 Task: Set Duration of Sprint called Sprint0000000255 in Scrum Project Project0000000085 to 3 weeks in Jira. Create a Sprint called Sprint0000000256 in Scrum Project Project0000000086 in Jira. Create a Sprint called Sprint0000000257 in Scrum Project Project0000000086 in Jira. Create a Sprint called Sprint0000000258 in Scrum Project Project0000000086 in Jira. Set Duration of Sprint called Sprint0000000256 in Scrum Project Project0000000086 to 1 week in Jira
Action: Mouse moved to (340, 282)
Screenshot: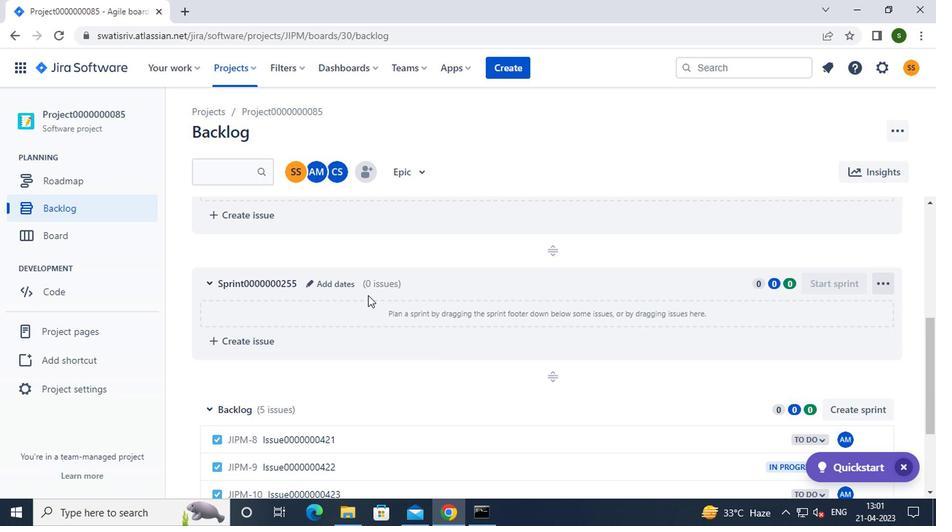
Action: Mouse pressed left at (340, 282)
Screenshot: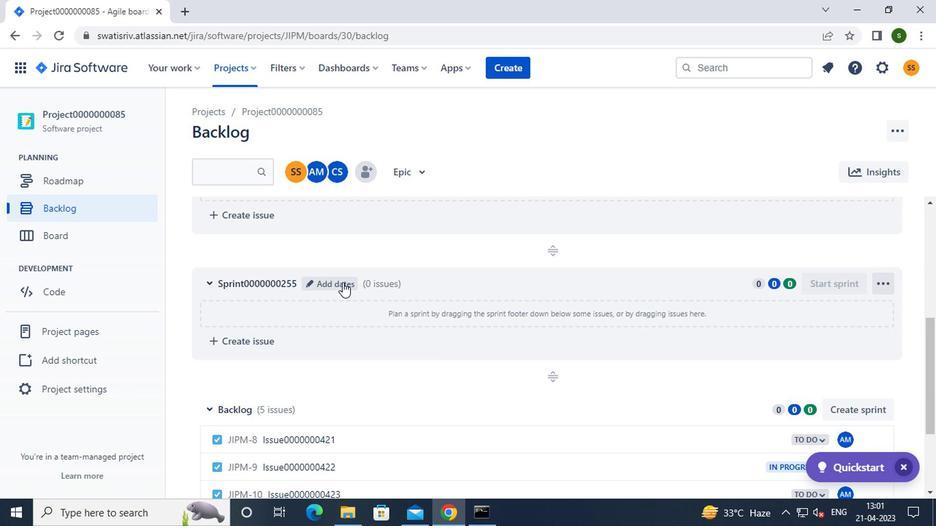 
Action: Mouse moved to (396, 219)
Screenshot: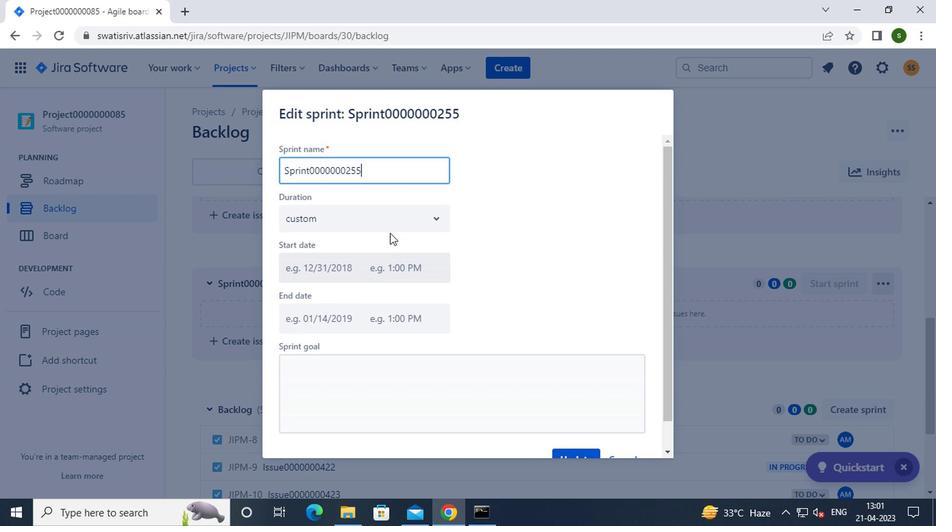 
Action: Mouse pressed left at (396, 219)
Screenshot: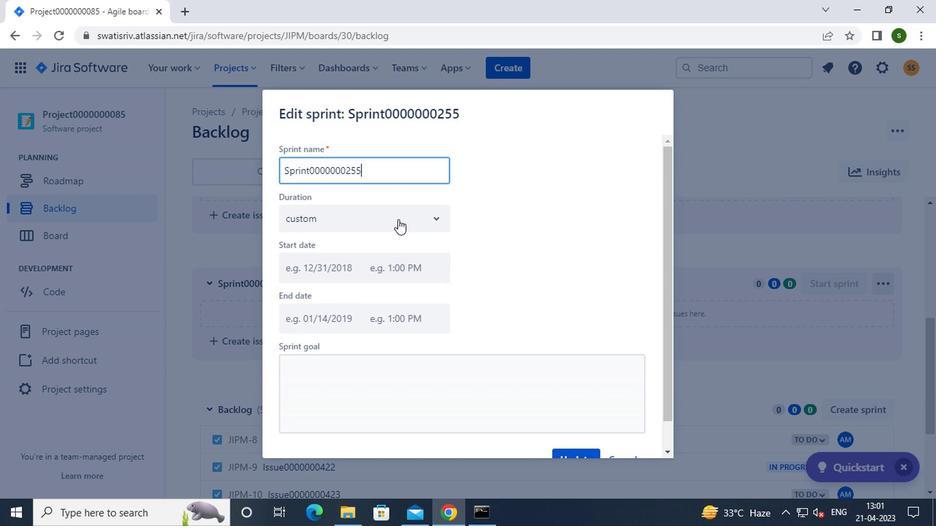
Action: Mouse moved to (355, 303)
Screenshot: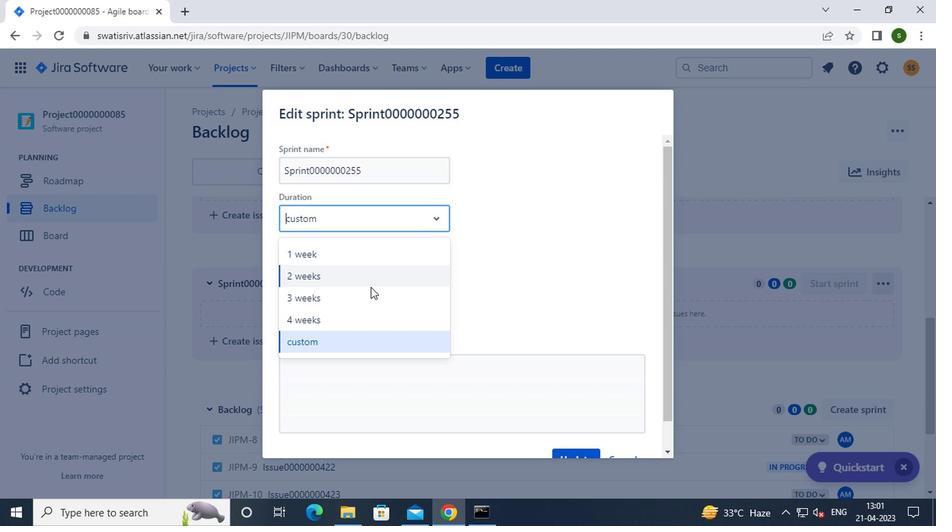
Action: Mouse pressed left at (355, 303)
Screenshot: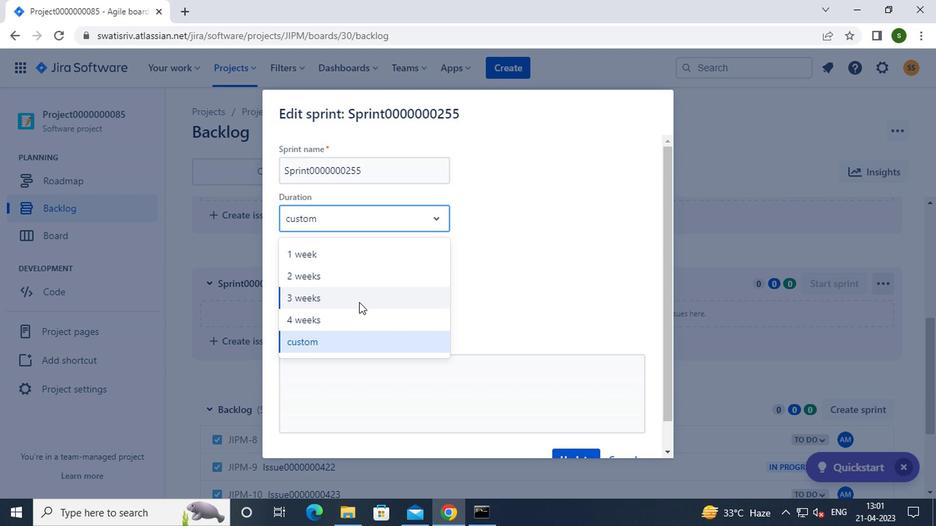 
Action: Mouse moved to (316, 270)
Screenshot: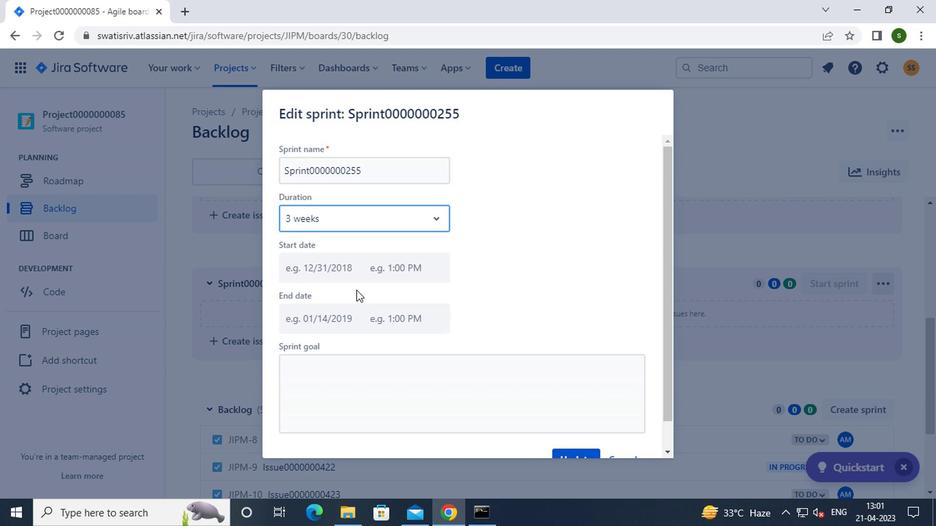 
Action: Mouse pressed left at (316, 270)
Screenshot: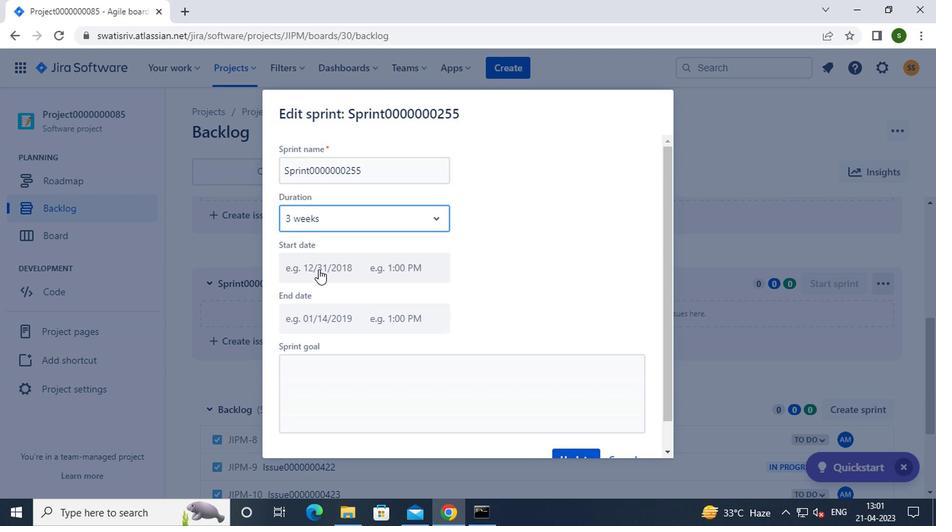 
Action: Mouse moved to (448, 418)
Screenshot: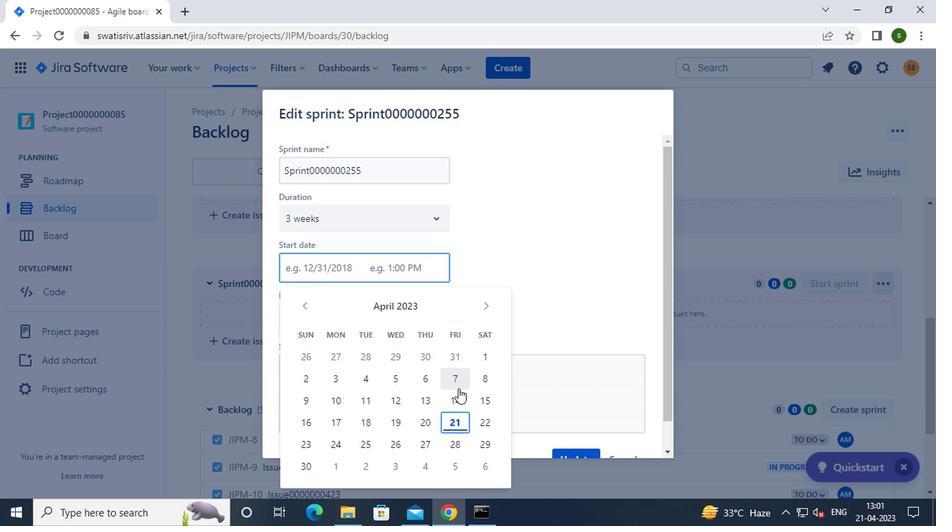 
Action: Mouse pressed left at (448, 418)
Screenshot: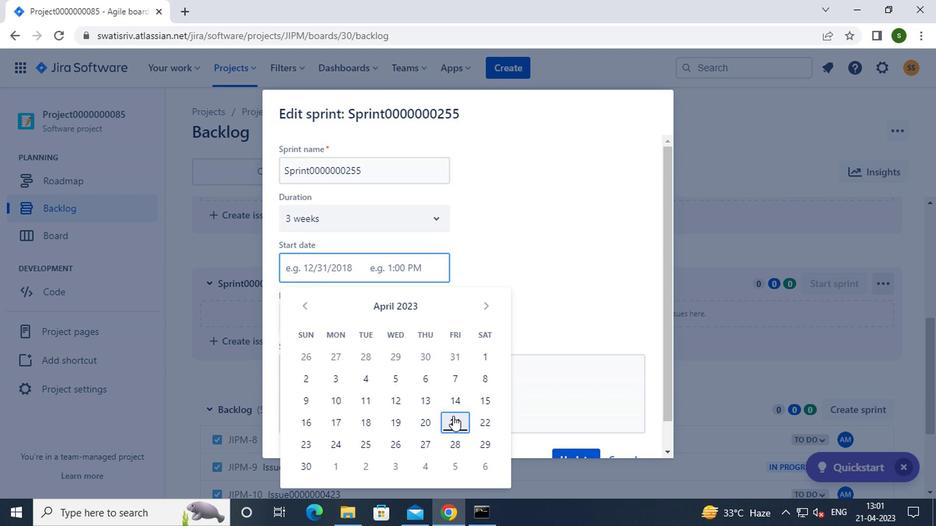 
Action: Mouse moved to (552, 405)
Screenshot: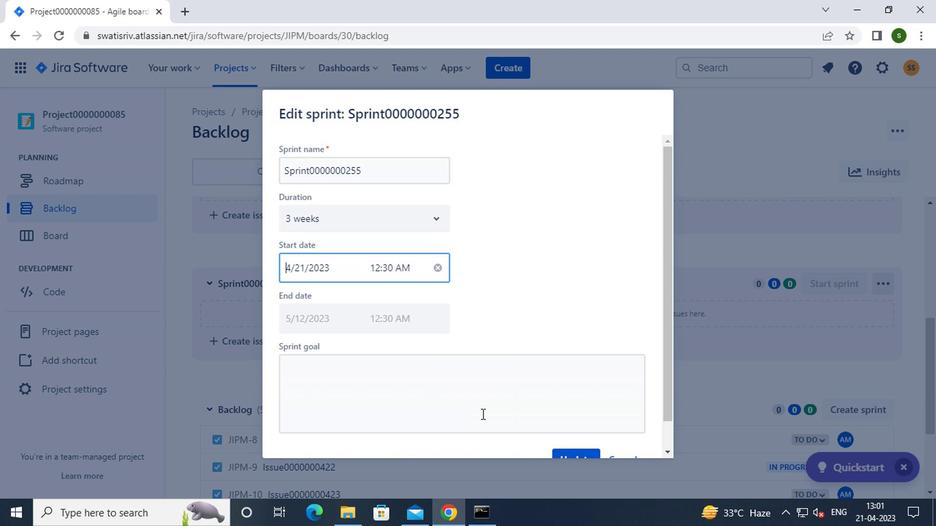 
Action: Mouse scrolled (552, 405) with delta (0, 0)
Screenshot: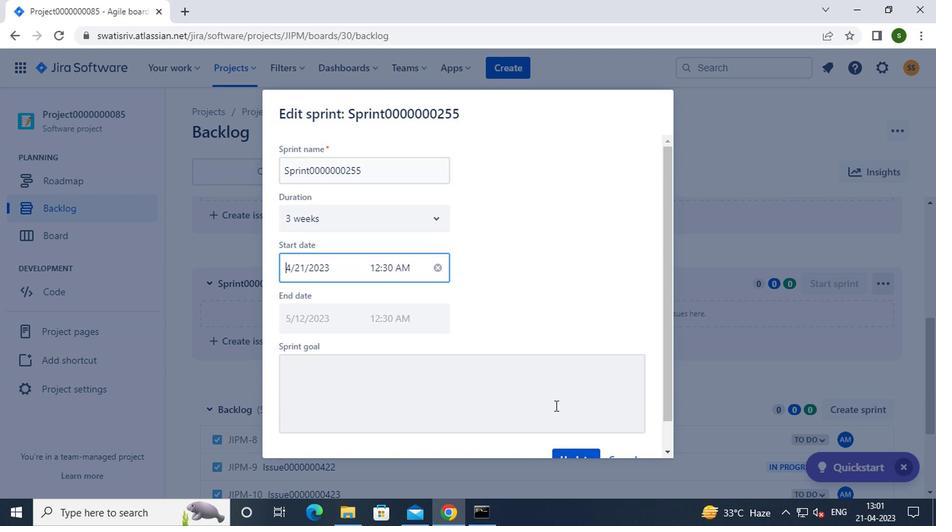 
Action: Mouse moved to (561, 430)
Screenshot: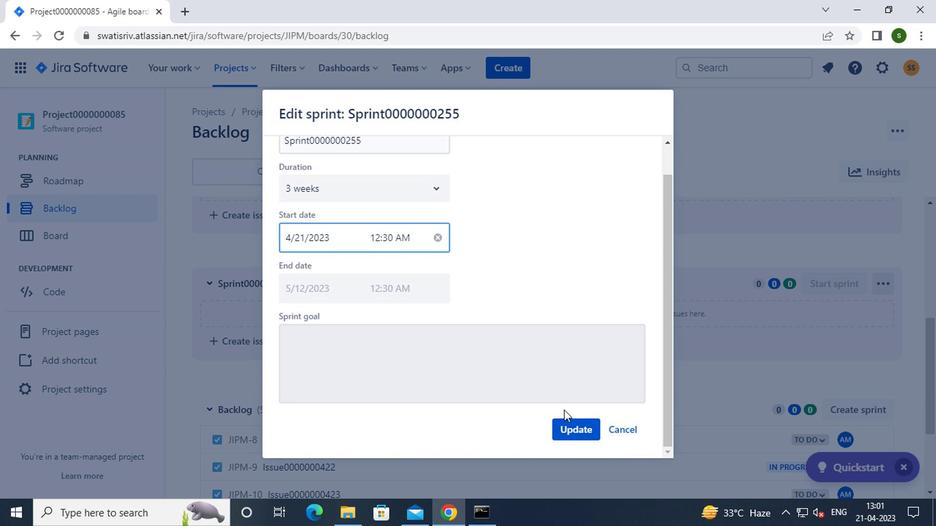 
Action: Mouse pressed left at (561, 430)
Screenshot: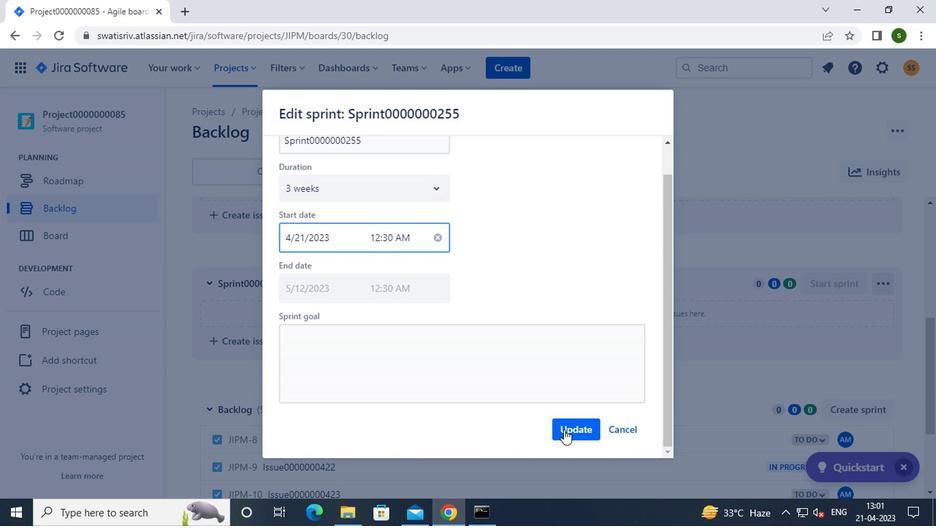 
Action: Mouse moved to (242, 73)
Screenshot: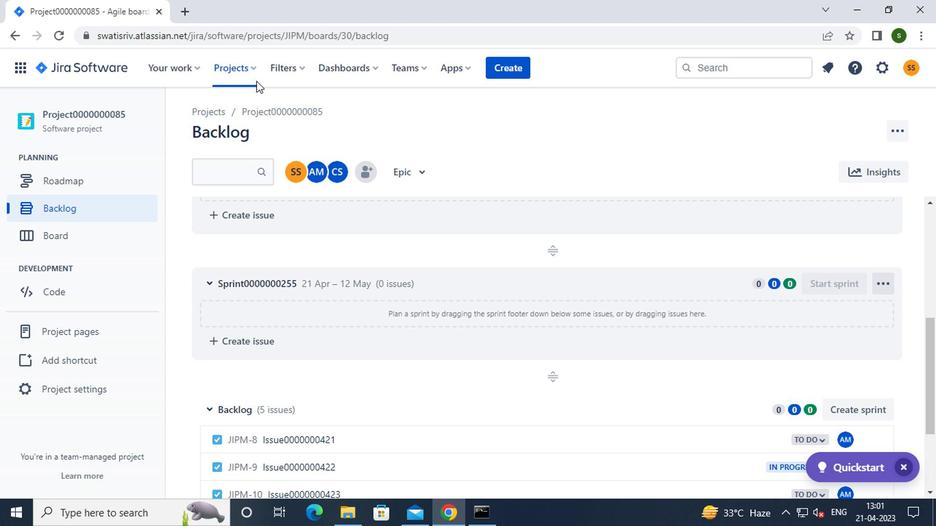 
Action: Mouse pressed left at (242, 73)
Screenshot: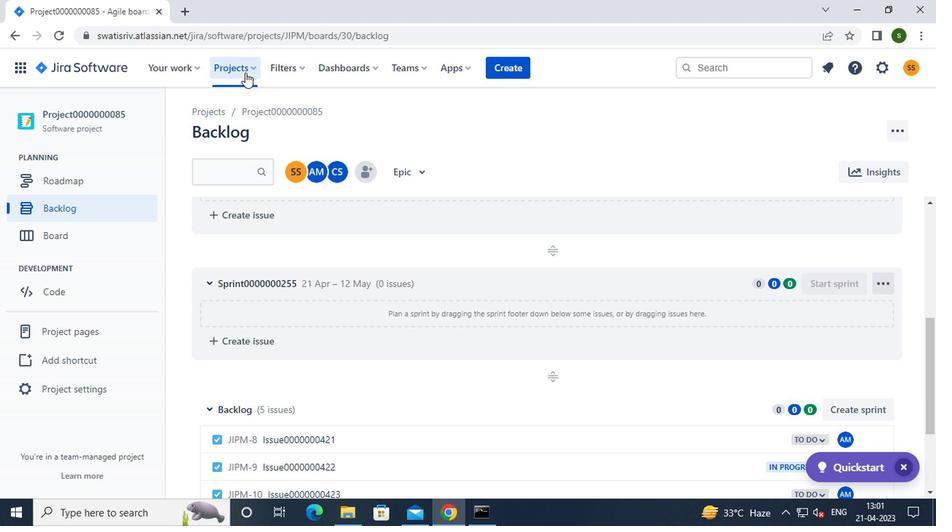 
Action: Mouse moved to (287, 159)
Screenshot: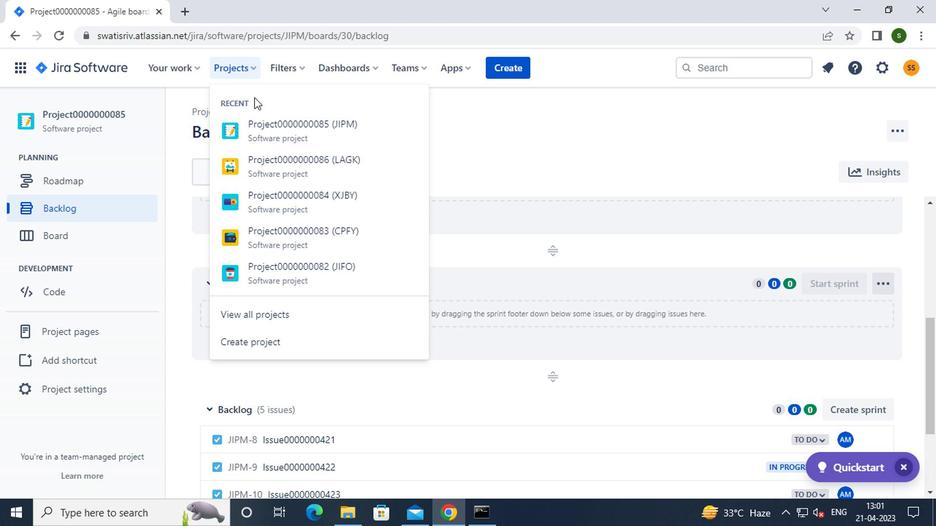 
Action: Mouse pressed left at (287, 159)
Screenshot: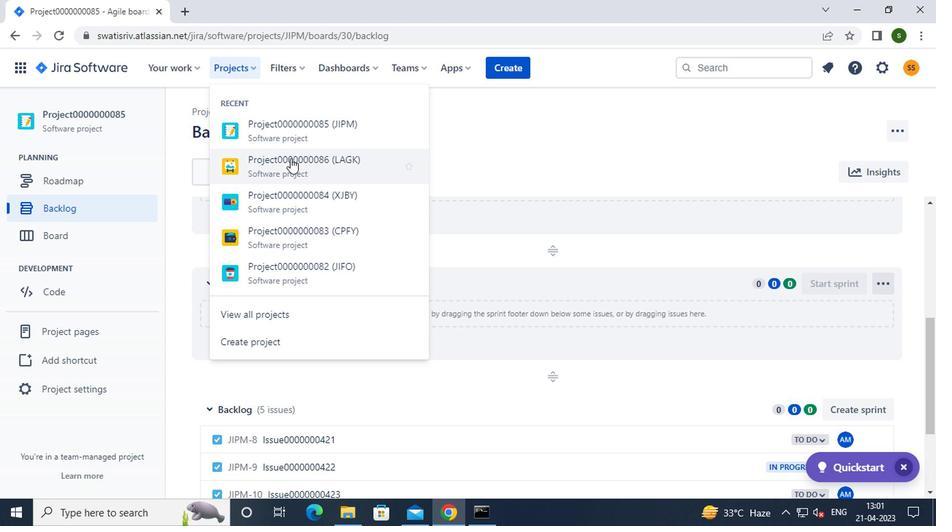 
Action: Mouse moved to (120, 205)
Screenshot: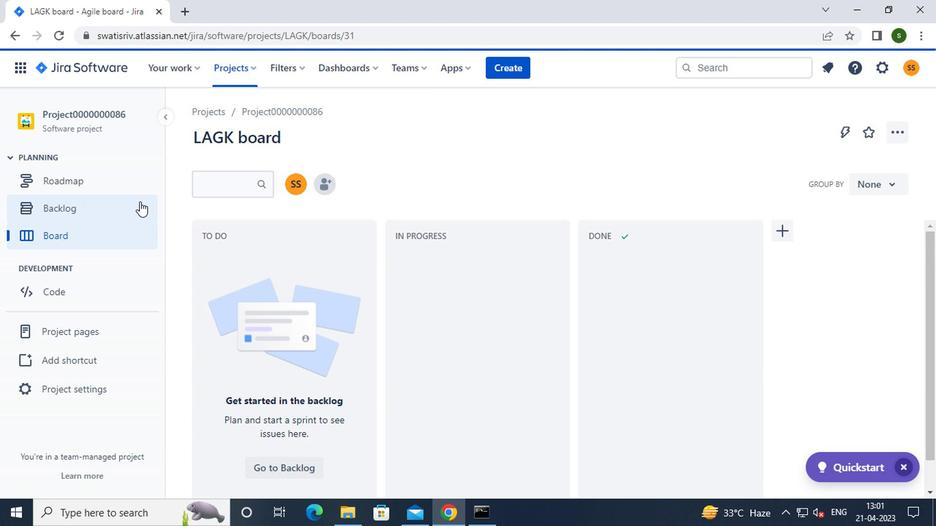 
Action: Mouse pressed left at (120, 205)
Screenshot: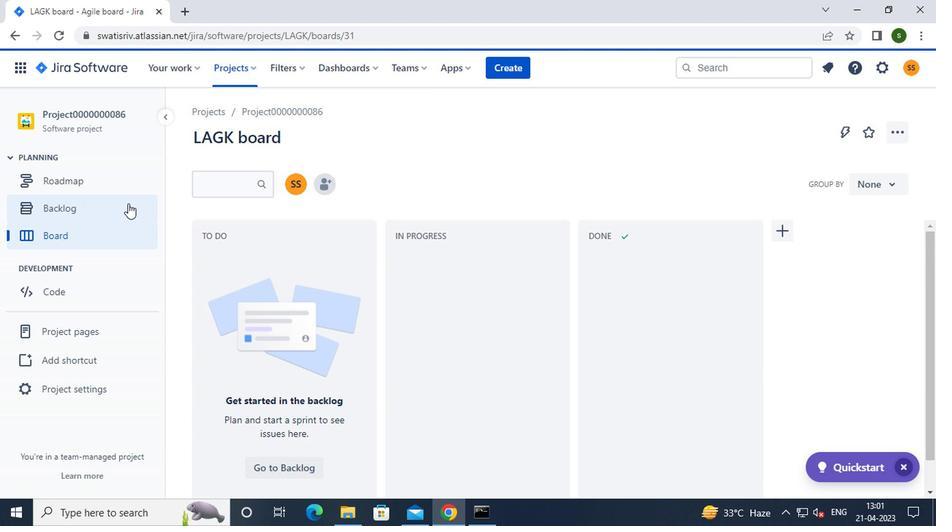 
Action: Mouse moved to (846, 213)
Screenshot: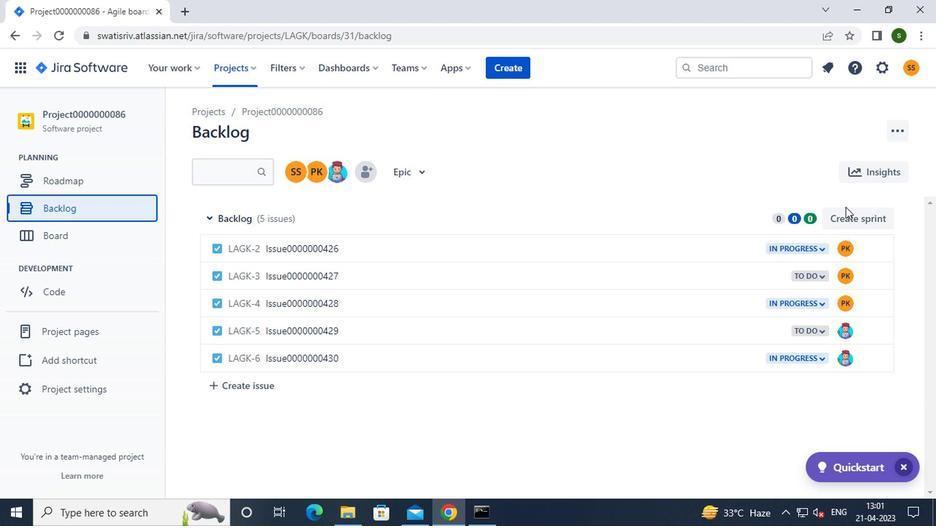 
Action: Mouse pressed left at (846, 213)
Screenshot: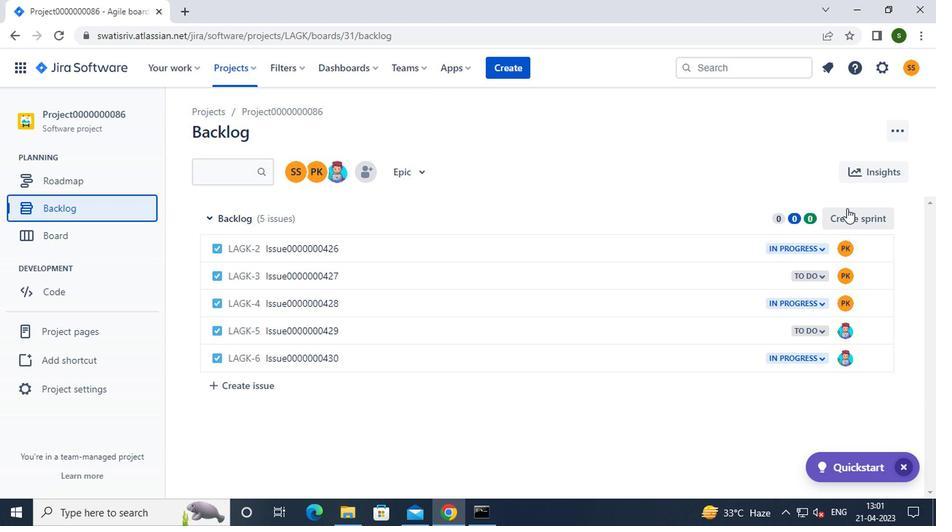 
Action: Mouse moved to (886, 222)
Screenshot: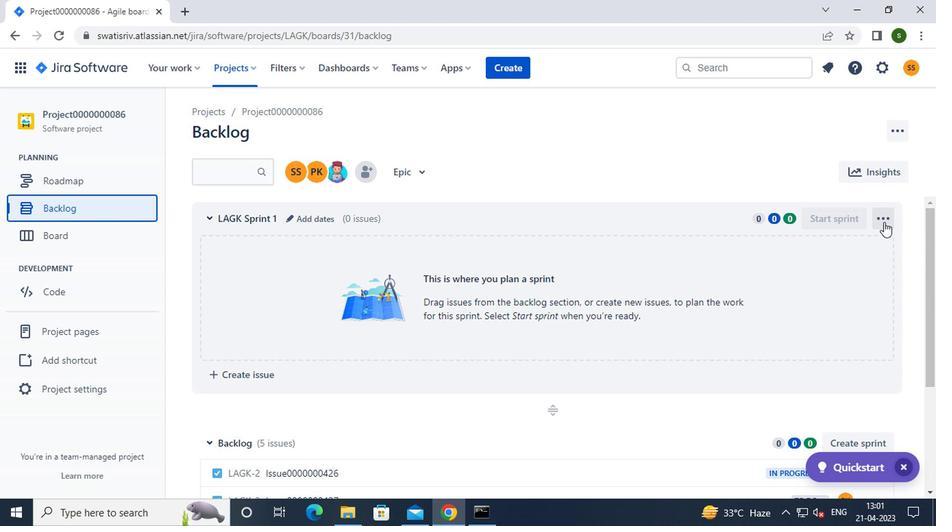 
Action: Mouse pressed left at (886, 222)
Screenshot: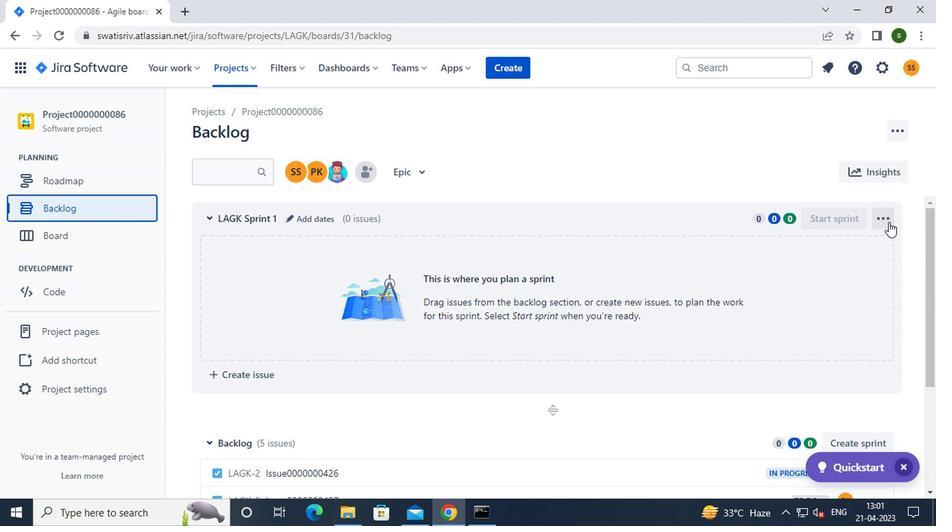 
Action: Mouse moved to (861, 252)
Screenshot: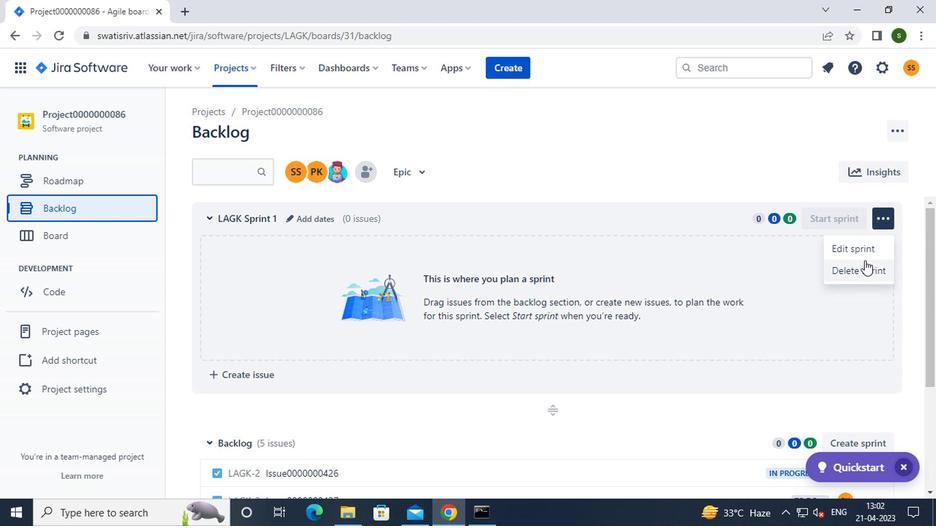 
Action: Mouse pressed left at (861, 252)
Screenshot: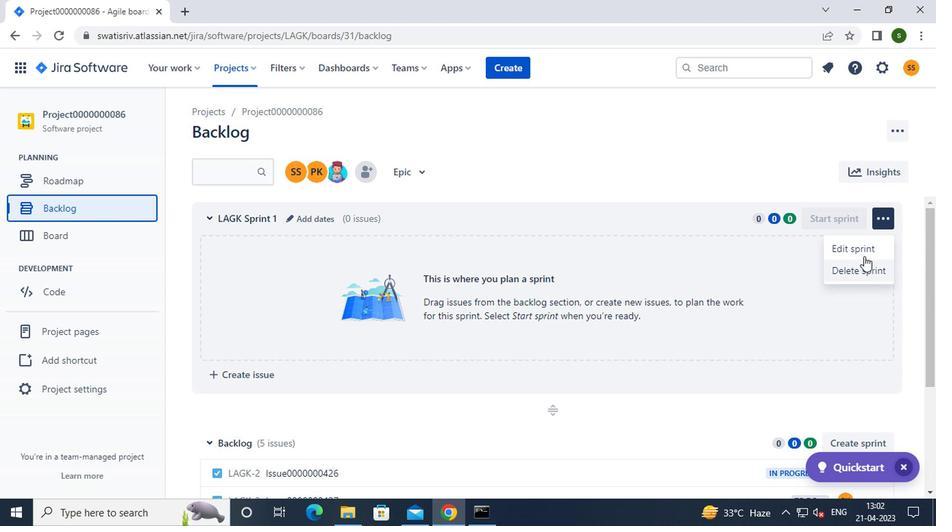
Action: Mouse moved to (389, 171)
Screenshot: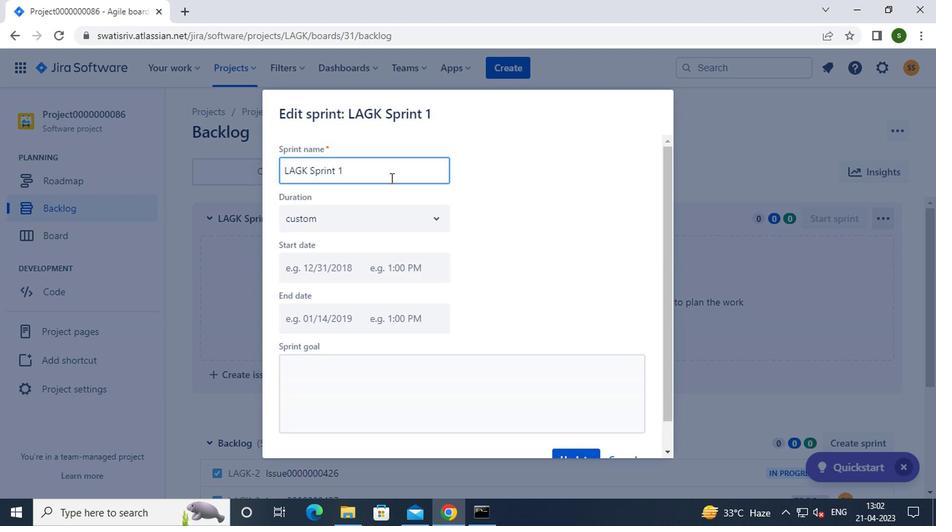 
Action: Key pressed <Key.backspace><Key.backspace><Key.backspace><Key.backspace><Key.backspace><Key.backspace><Key.backspace><Key.backspace><Key.backspace><Key.backspace><Key.backspace><Key.backspace><Key.backspace><Key.backspace><Key.caps_lock>s<Key.caps_lock>print0000000256
Screenshot: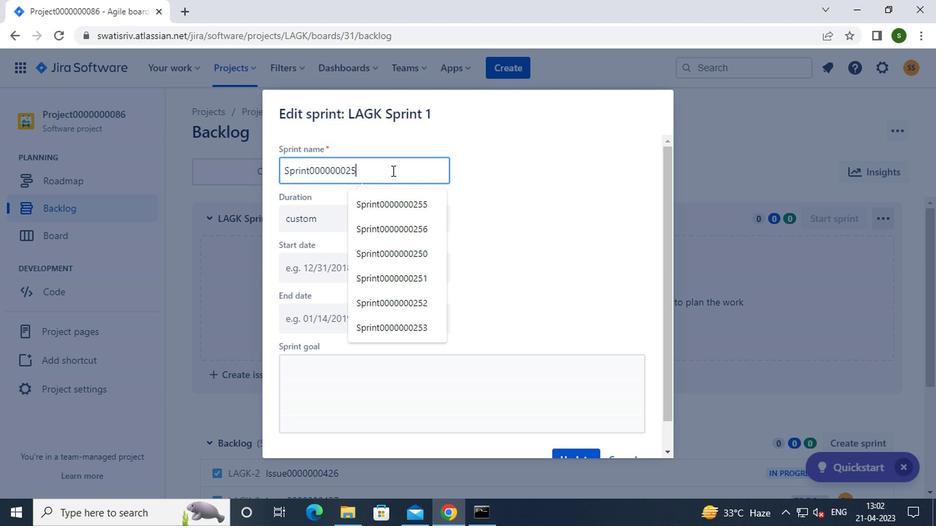 
Action: Mouse moved to (497, 294)
Screenshot: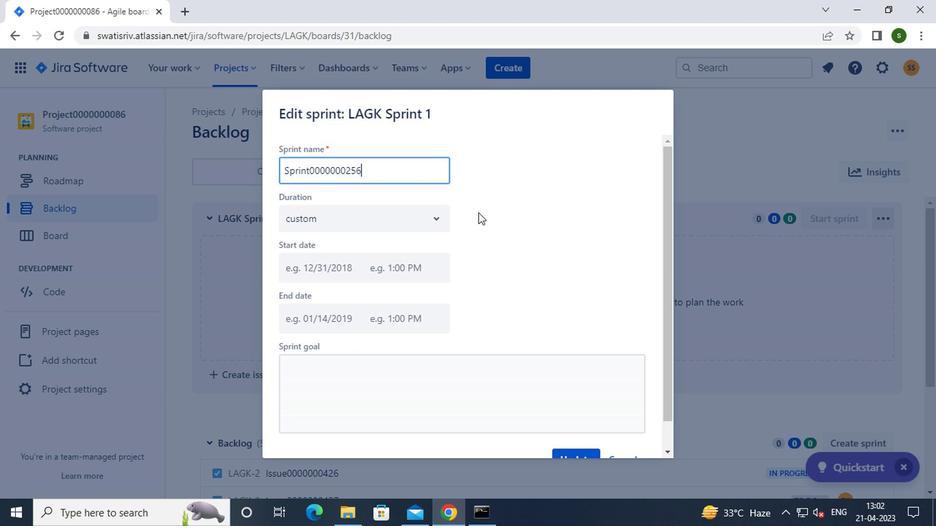 
Action: Mouse scrolled (497, 294) with delta (0, 0)
Screenshot: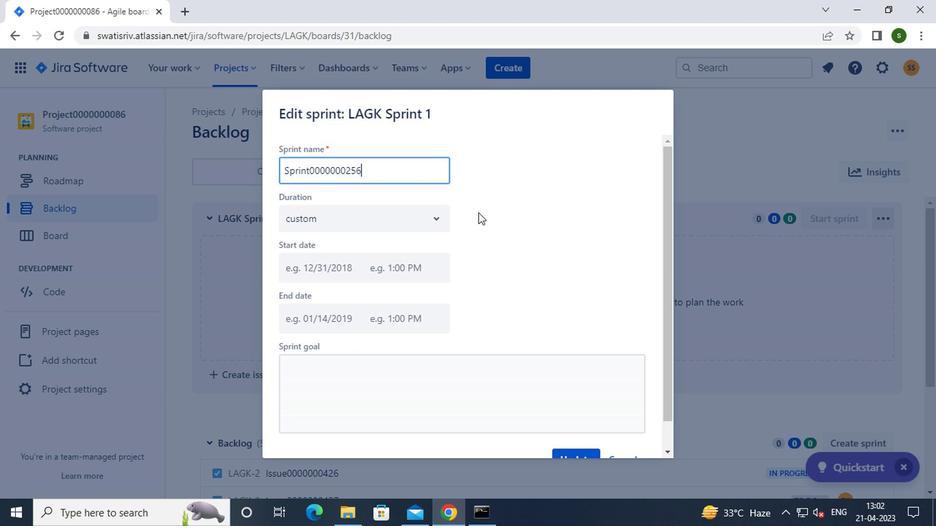 
Action: Mouse moved to (497, 299)
Screenshot: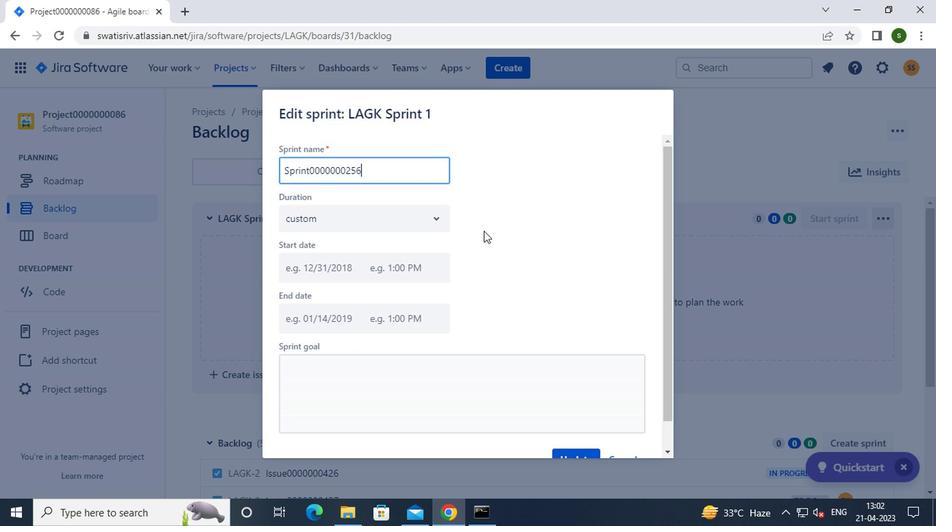 
Action: Mouse scrolled (497, 298) with delta (0, 0)
Screenshot: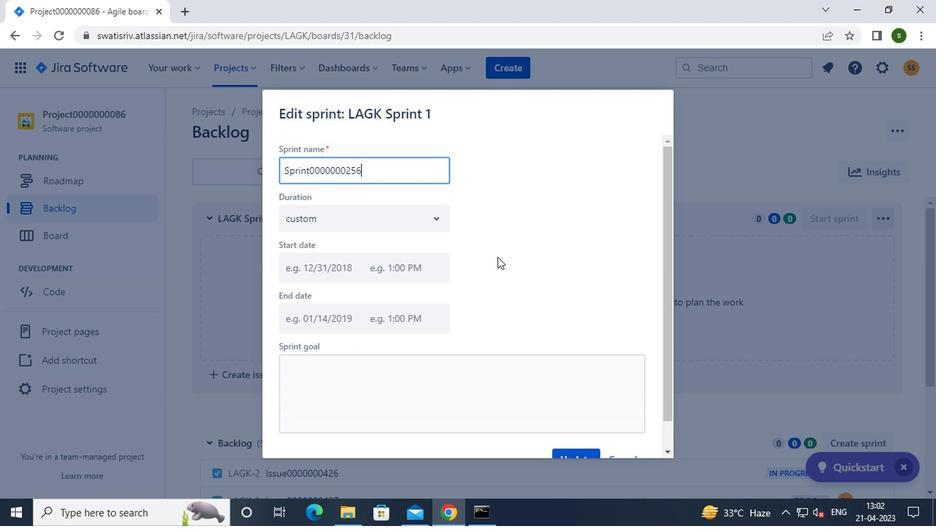 
Action: Mouse moved to (576, 431)
Screenshot: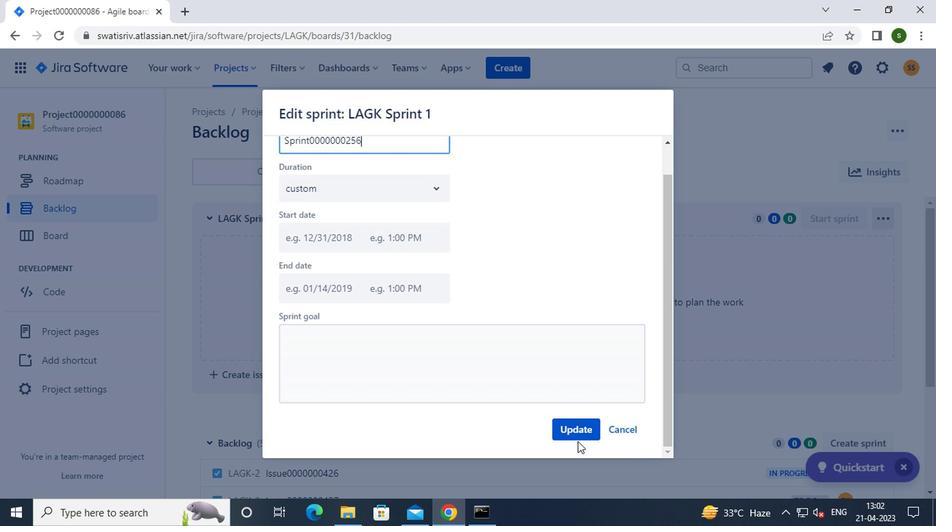 
Action: Mouse pressed left at (576, 431)
Screenshot: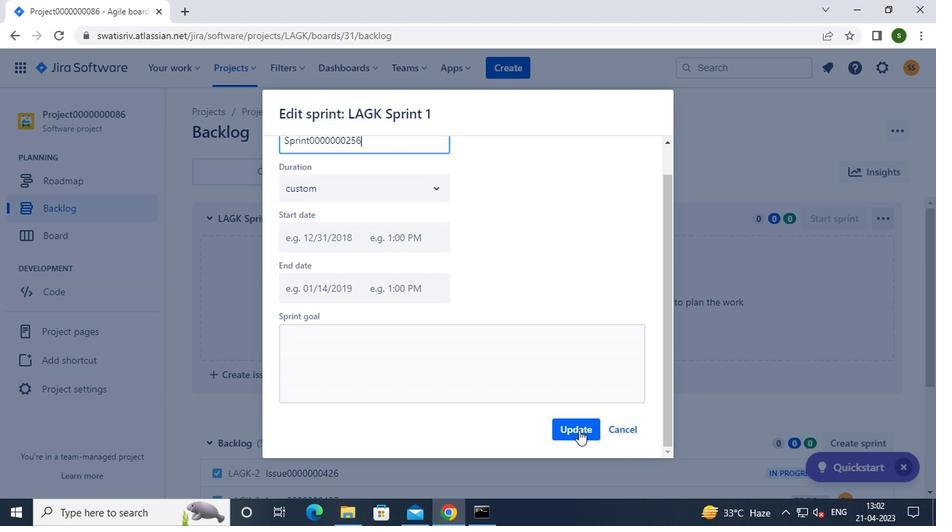 
Action: Mouse moved to (677, 361)
Screenshot: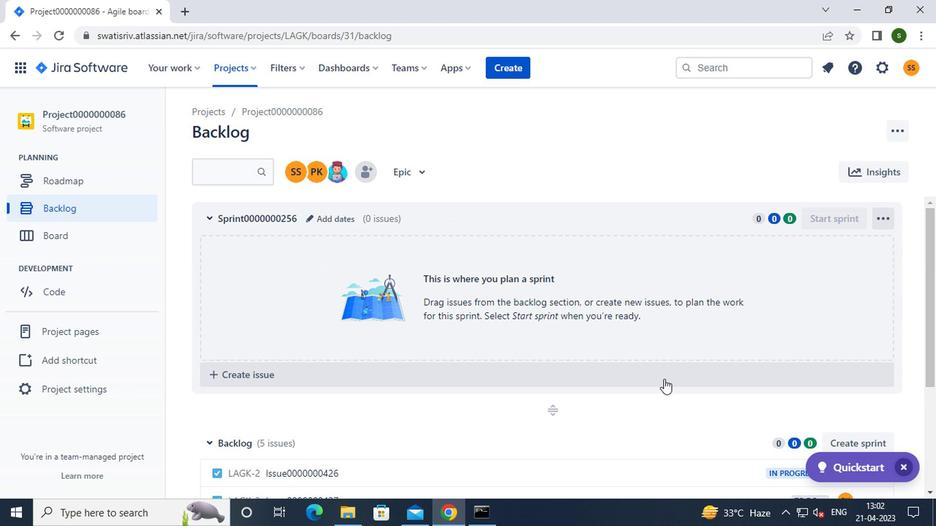 
Action: Mouse scrolled (677, 361) with delta (0, 0)
Screenshot: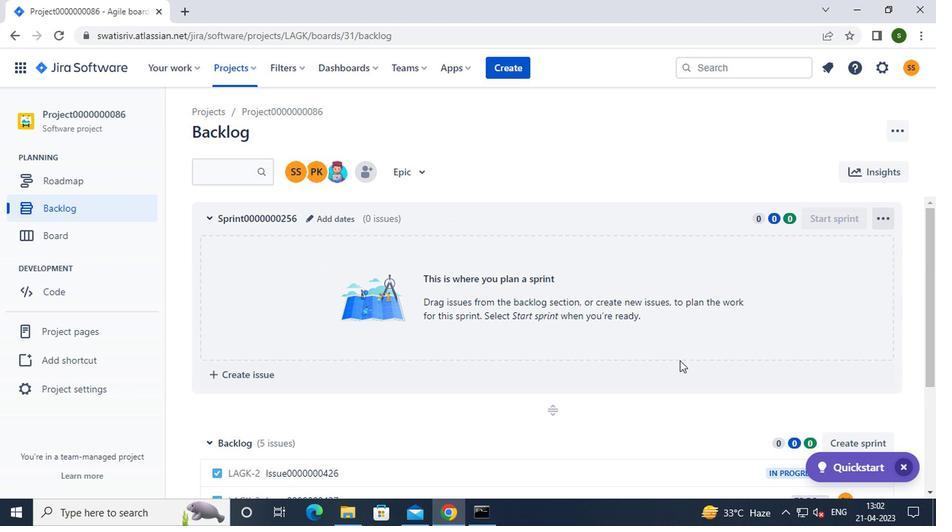 
Action: Mouse moved to (836, 368)
Screenshot: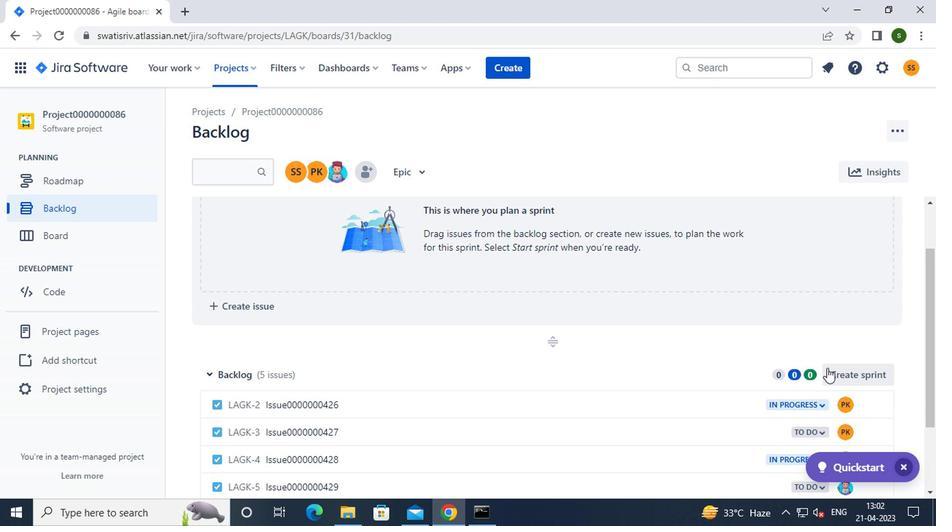 
Action: Mouse pressed left at (836, 368)
Screenshot: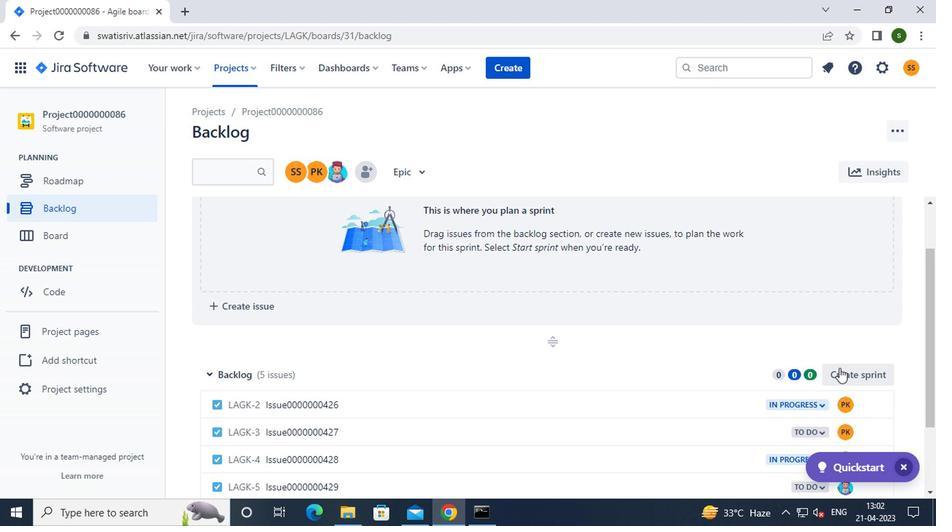 
Action: Mouse moved to (884, 373)
Screenshot: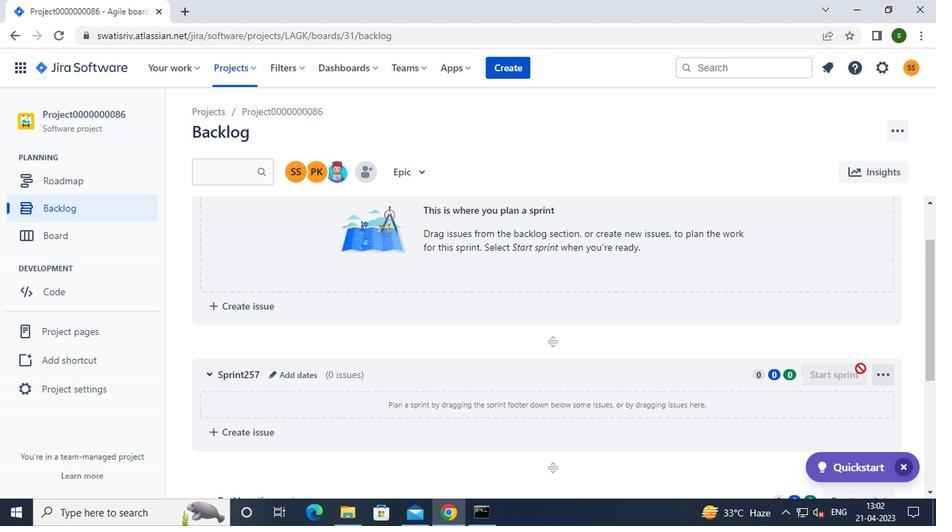 
Action: Mouse pressed left at (884, 373)
Screenshot: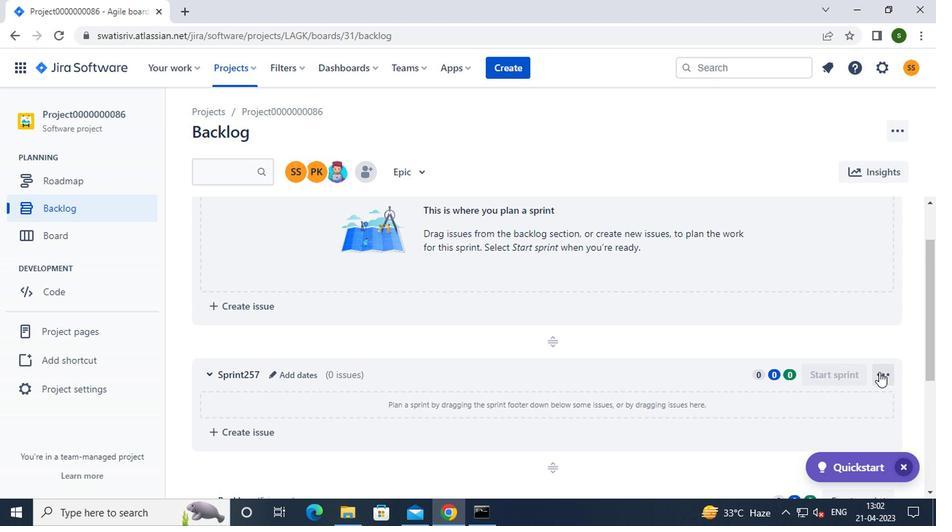 
Action: Mouse moved to (852, 425)
Screenshot: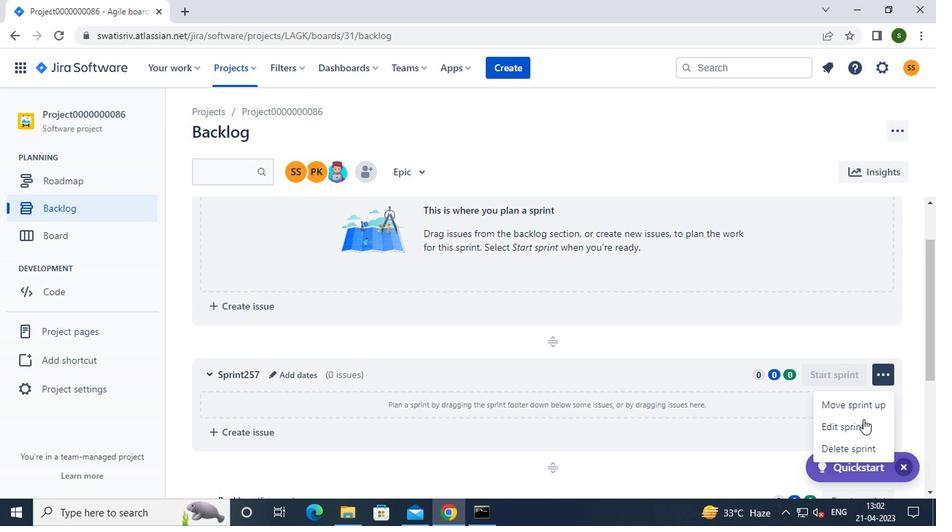 
Action: Mouse pressed left at (852, 425)
Screenshot: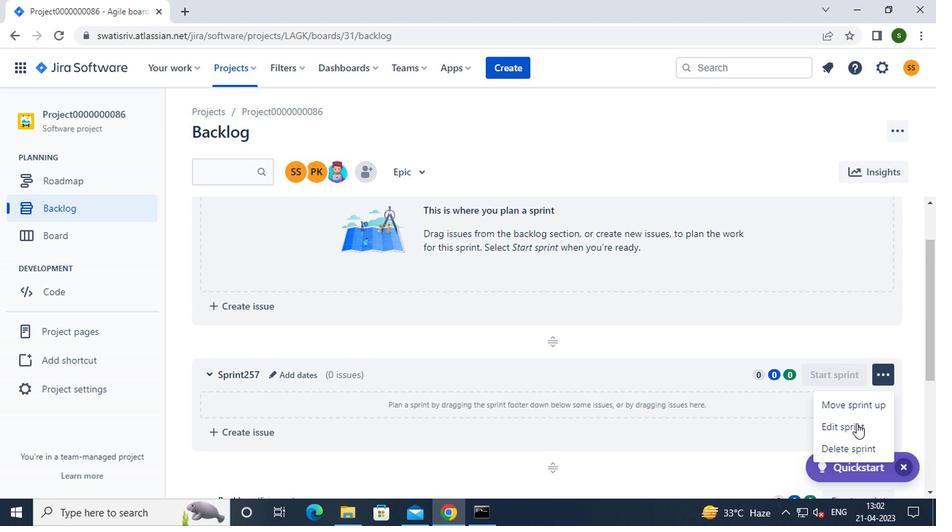 
Action: Mouse moved to (360, 165)
Screenshot: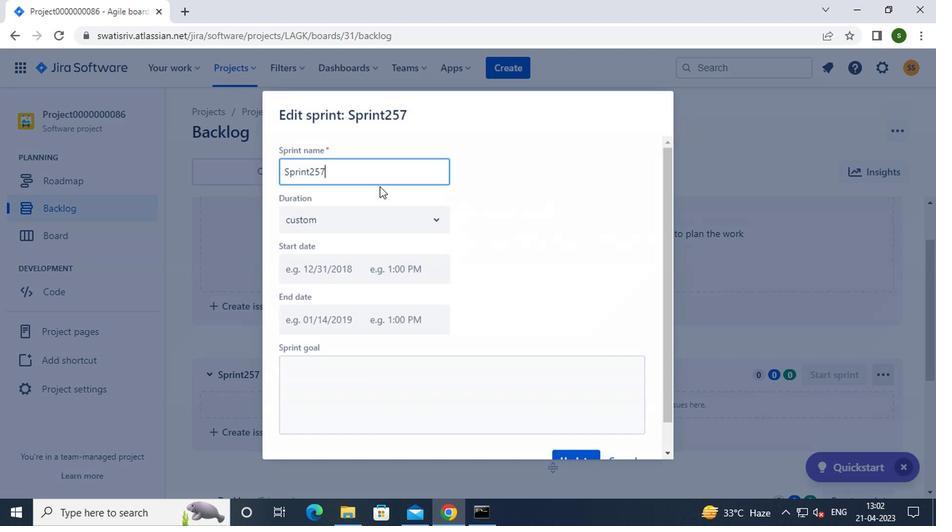 
Action: Key pressed <Key.backspace><Key.backspace><Key.backspace><Key.backspace><Key.backspace><Key.backspace><Key.backspace><Key.backspace><Key.backspace><Key.backspace><Key.backspace><Key.caps_lock>s<Key.caps_lock>print0000000257
Screenshot: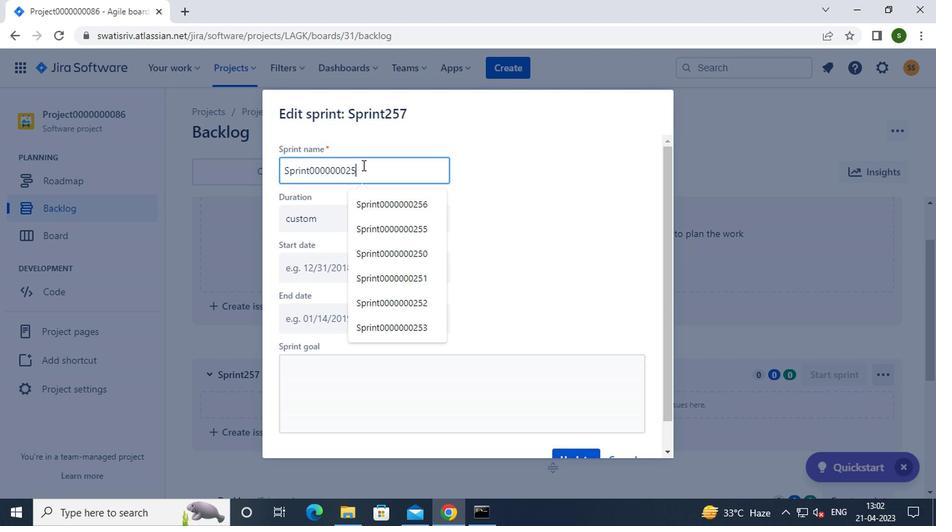 
Action: Mouse moved to (497, 330)
Screenshot: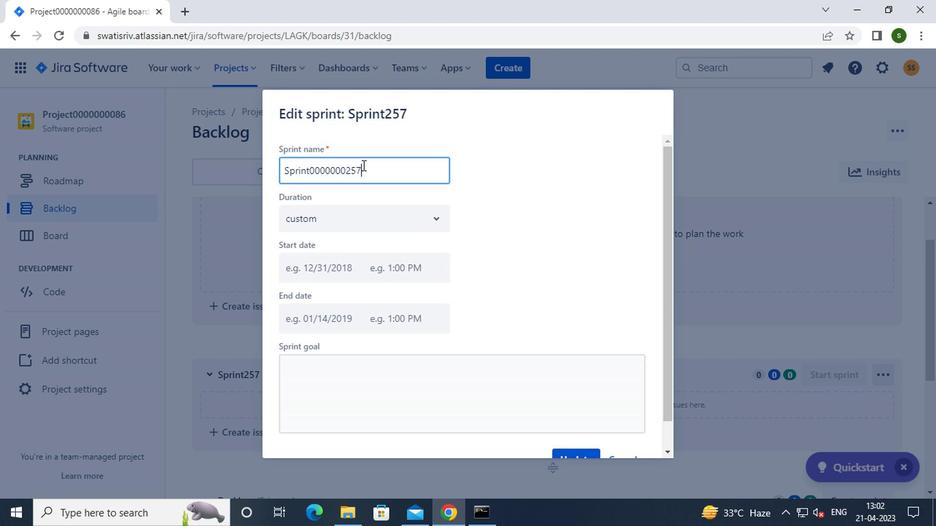 
Action: Mouse scrolled (497, 329) with delta (0, 0)
Screenshot: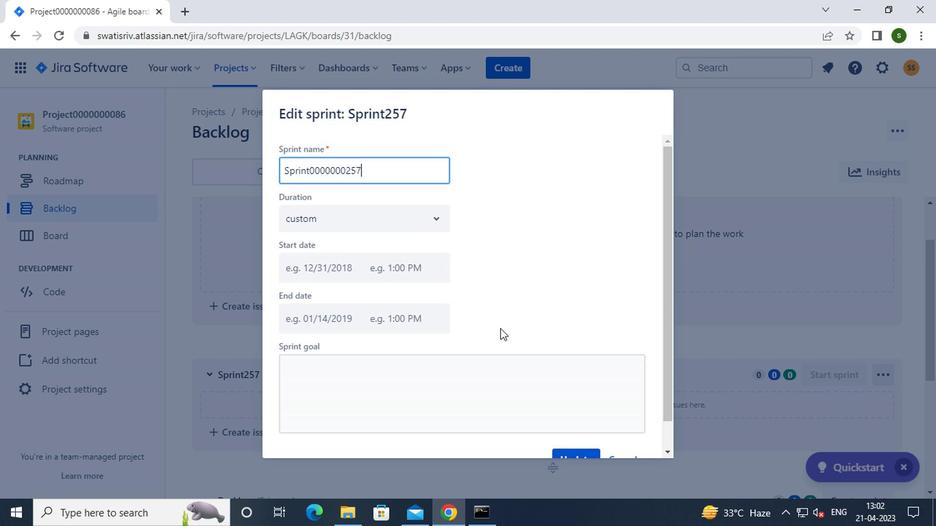 
Action: Mouse moved to (497, 330)
Screenshot: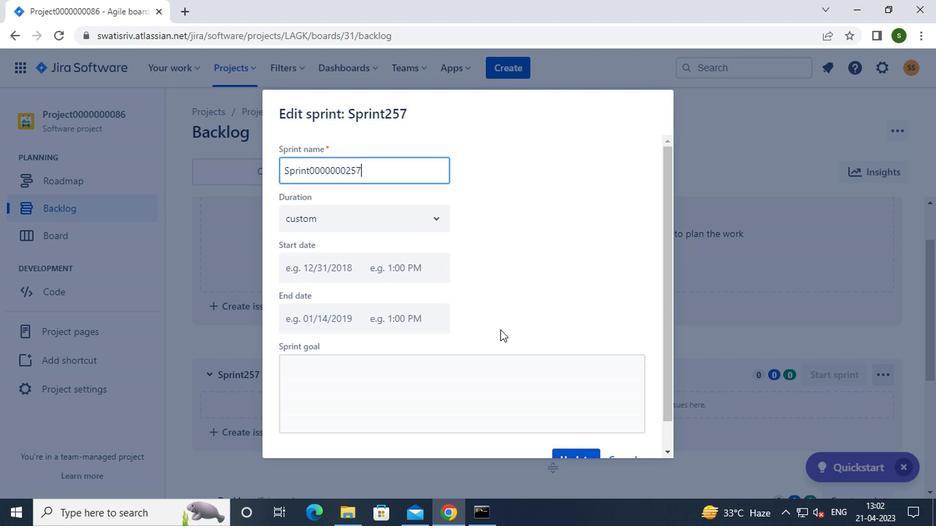 
Action: Mouse scrolled (497, 329) with delta (0, 0)
Screenshot: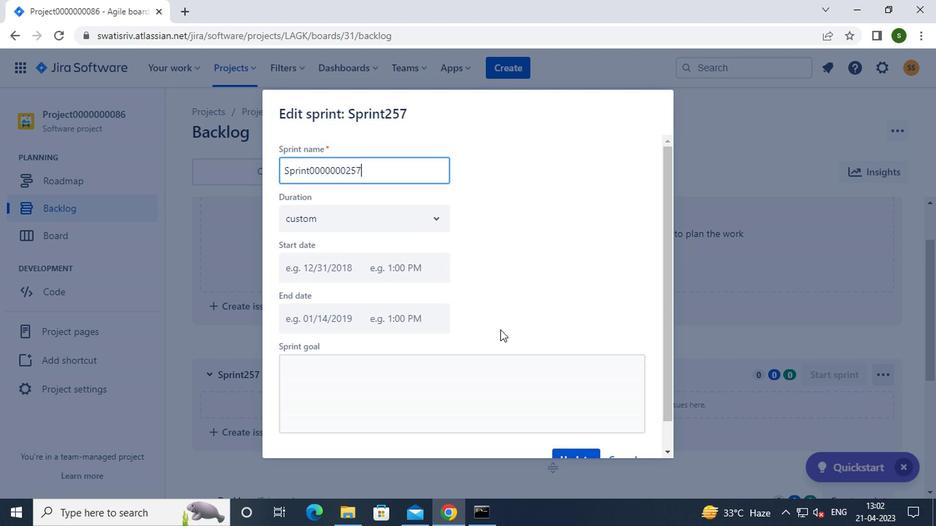 
Action: Mouse scrolled (497, 329) with delta (0, 0)
Screenshot: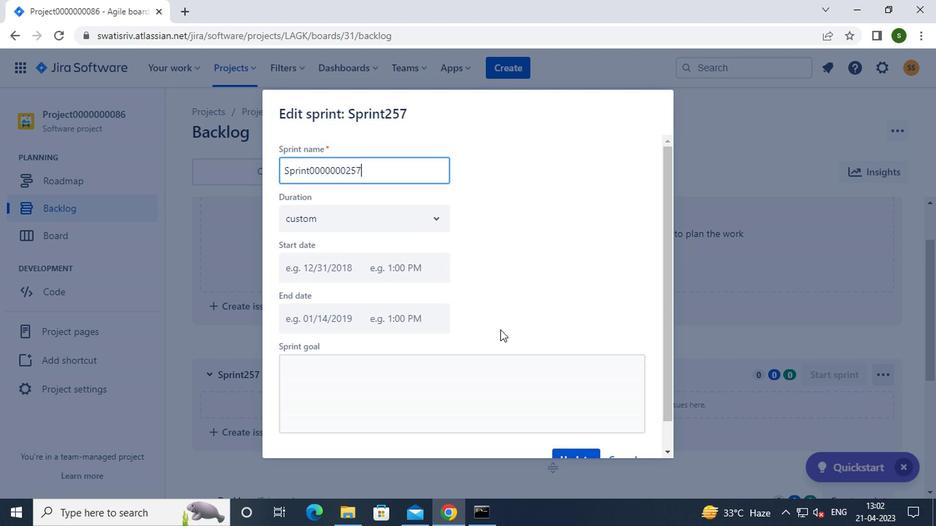 
Action: Mouse moved to (571, 428)
Screenshot: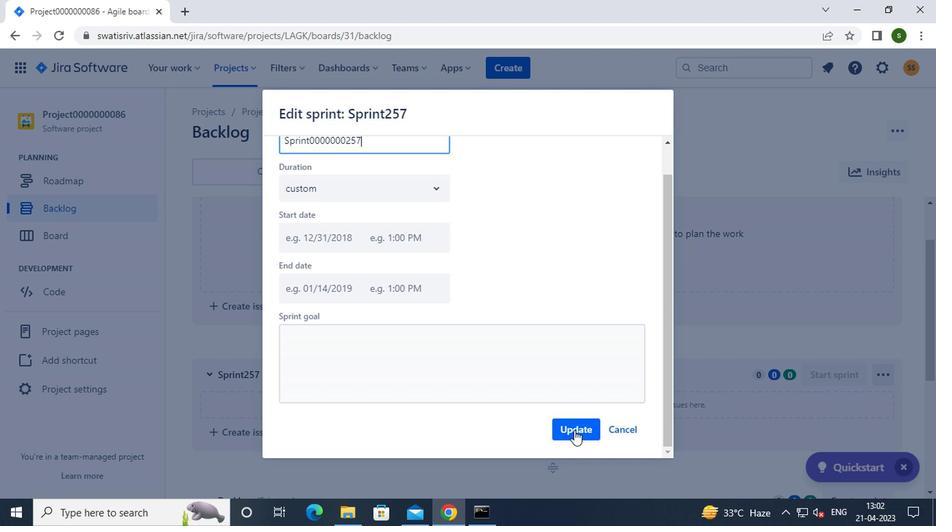 
Action: Mouse pressed left at (571, 428)
Screenshot: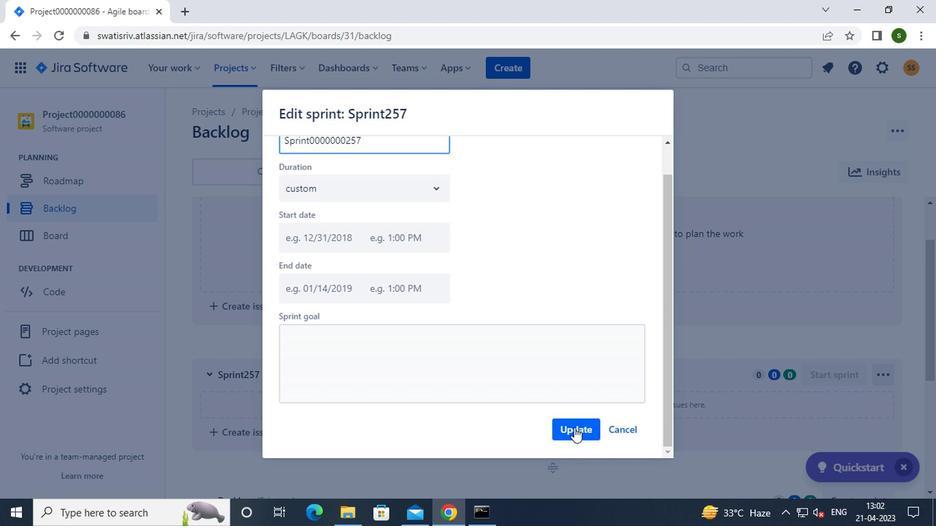 
Action: Mouse moved to (681, 385)
Screenshot: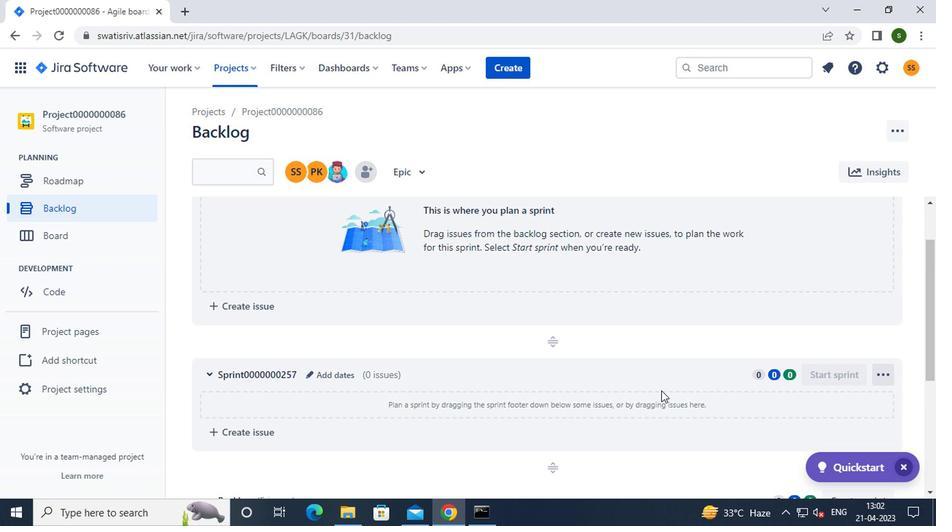 
Action: Mouse scrolled (681, 384) with delta (0, 0)
Screenshot: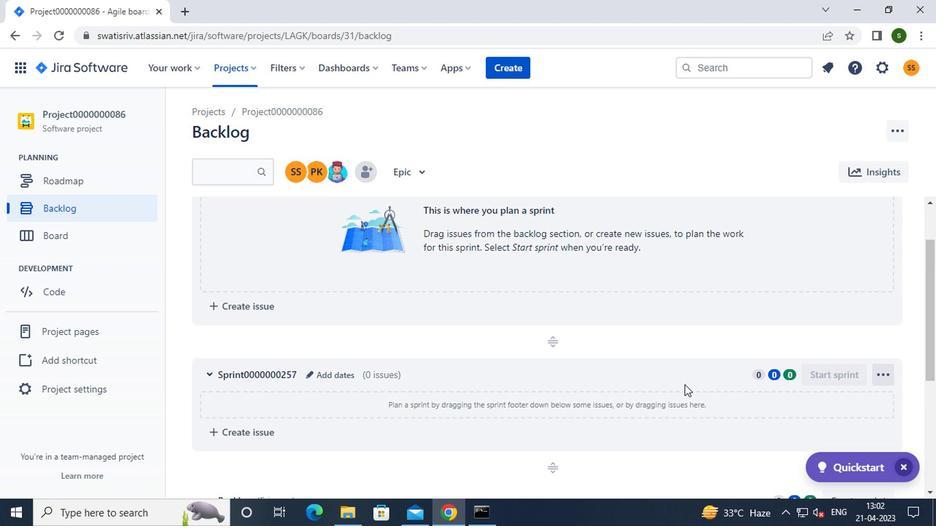
Action: Mouse scrolled (681, 384) with delta (0, 0)
Screenshot: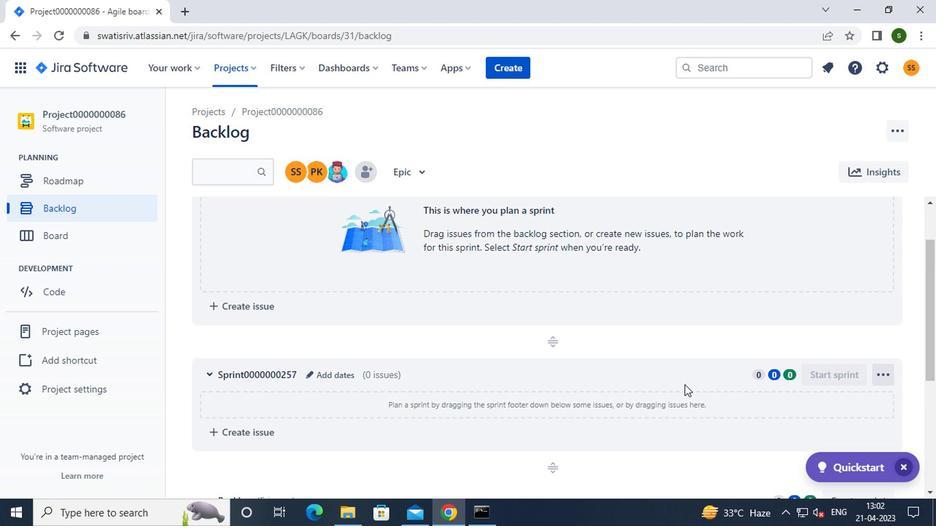 
Action: Mouse moved to (846, 366)
Screenshot: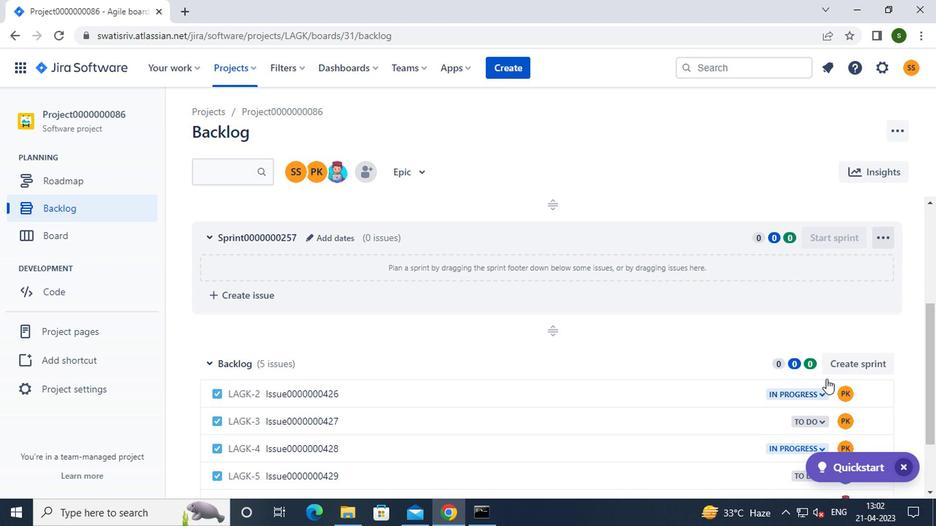 
Action: Mouse pressed left at (846, 366)
Screenshot: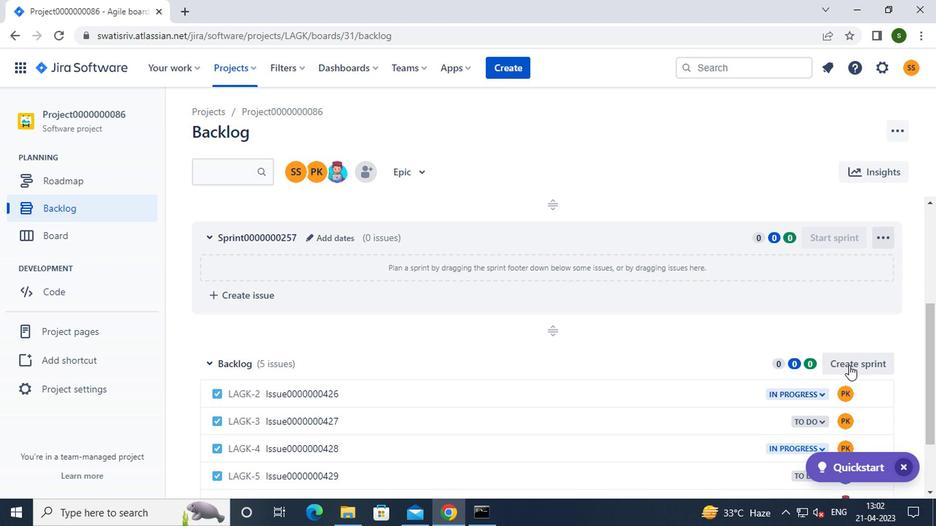 
Action: Mouse moved to (874, 358)
Screenshot: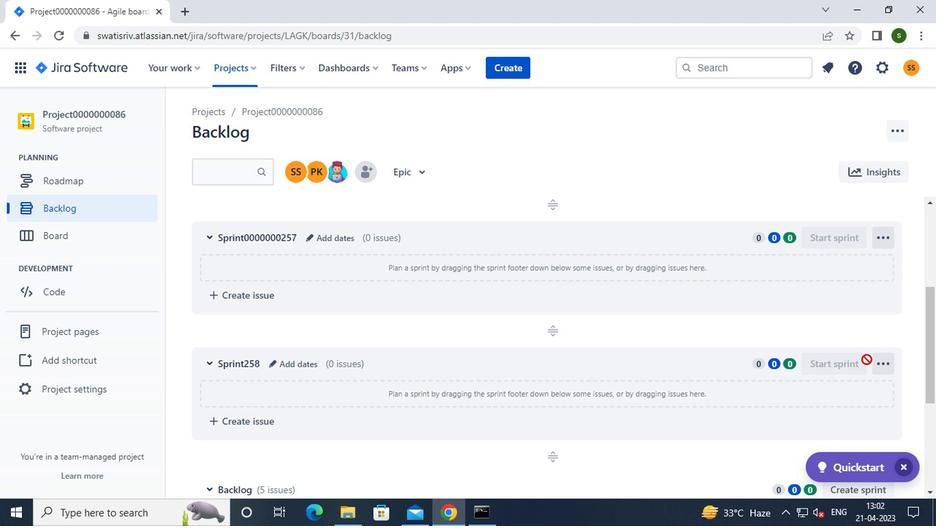 
Action: Mouse pressed left at (874, 358)
Screenshot: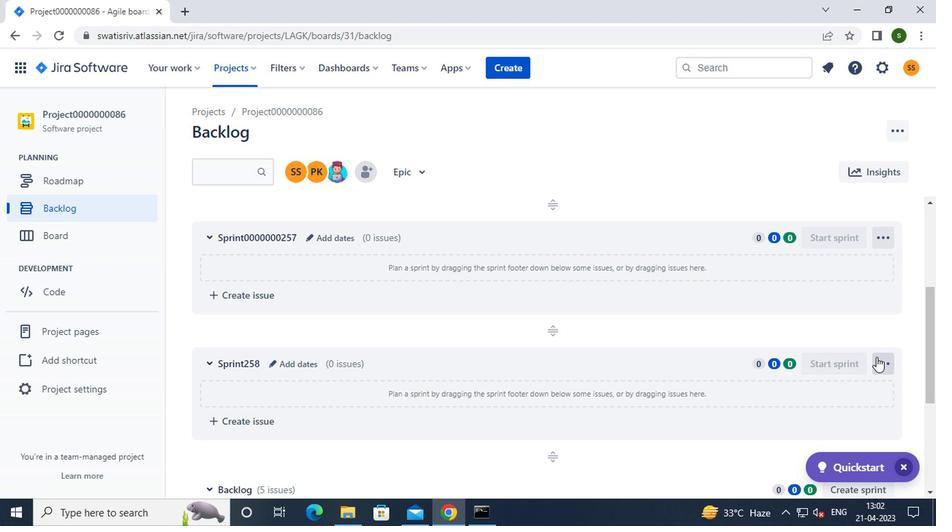 
Action: Mouse moved to (841, 417)
Screenshot: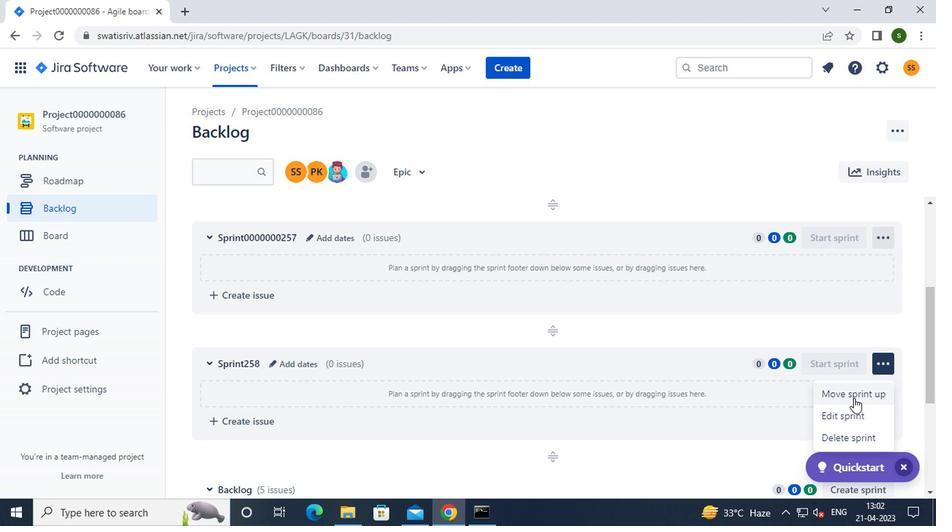 
Action: Mouse pressed left at (841, 417)
Screenshot: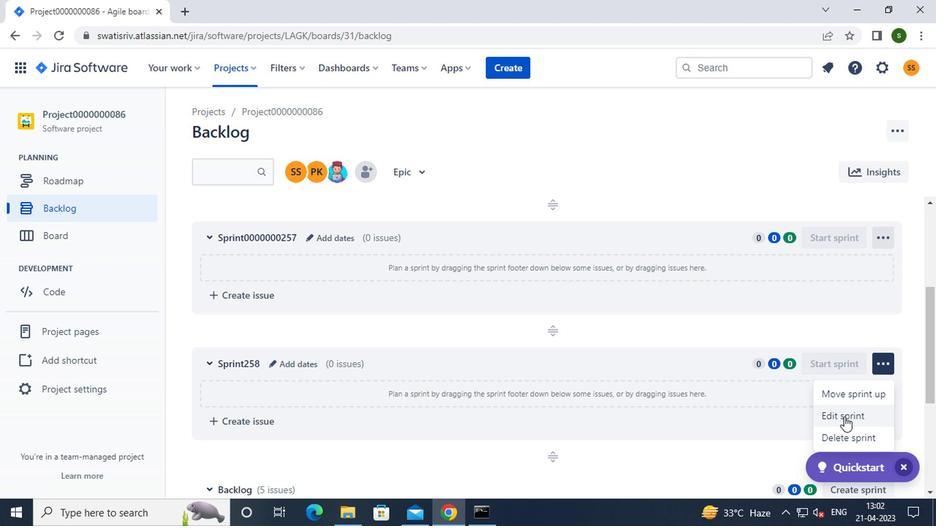 
Action: Mouse moved to (374, 161)
Screenshot: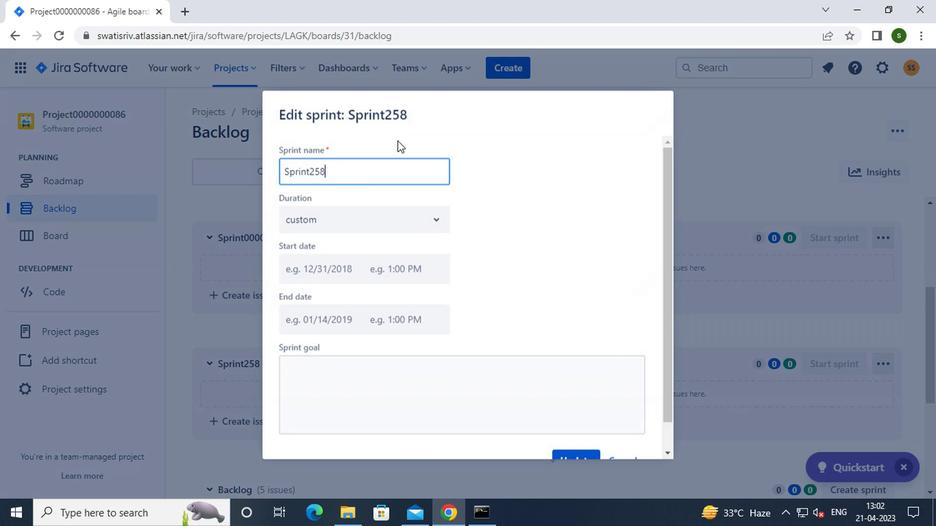 
Action: Key pressed <Key.backspace><Key.backspace><Key.backspace><Key.backspace><Key.backspace><Key.backspace><Key.backspace><Key.backspace><Key.backspace><Key.backspace><Key.backspace><Key.backspace><Key.caps_lock>s<Key.caps_lock>print0000000258
Screenshot: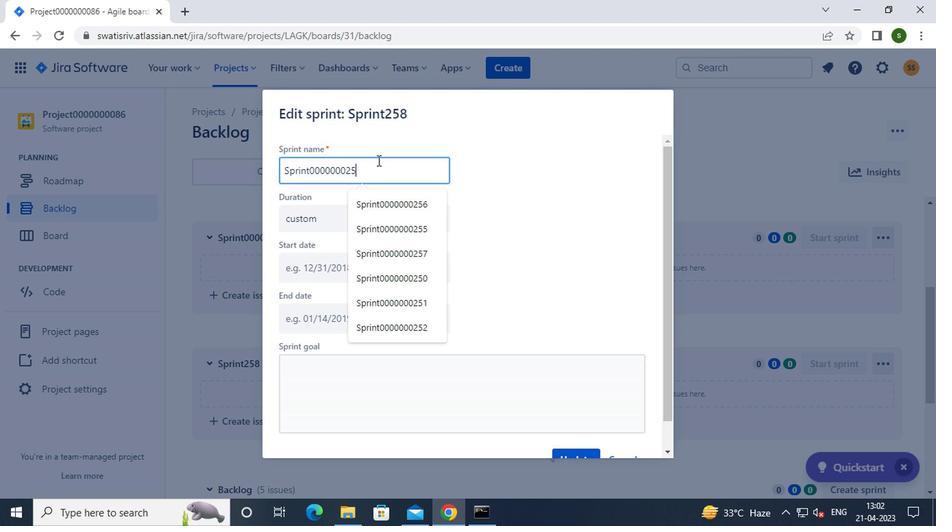 
Action: Mouse moved to (581, 279)
Screenshot: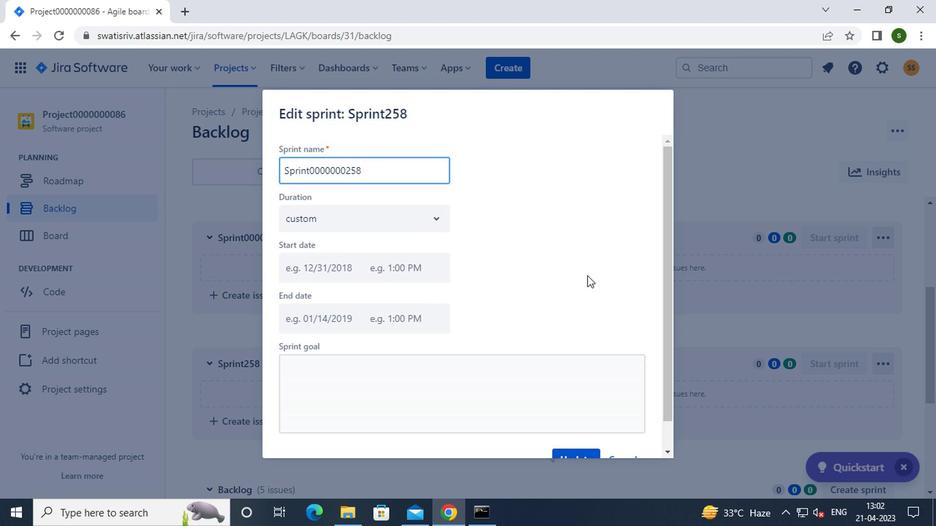 
Action: Mouse scrolled (581, 278) with delta (0, 0)
Screenshot: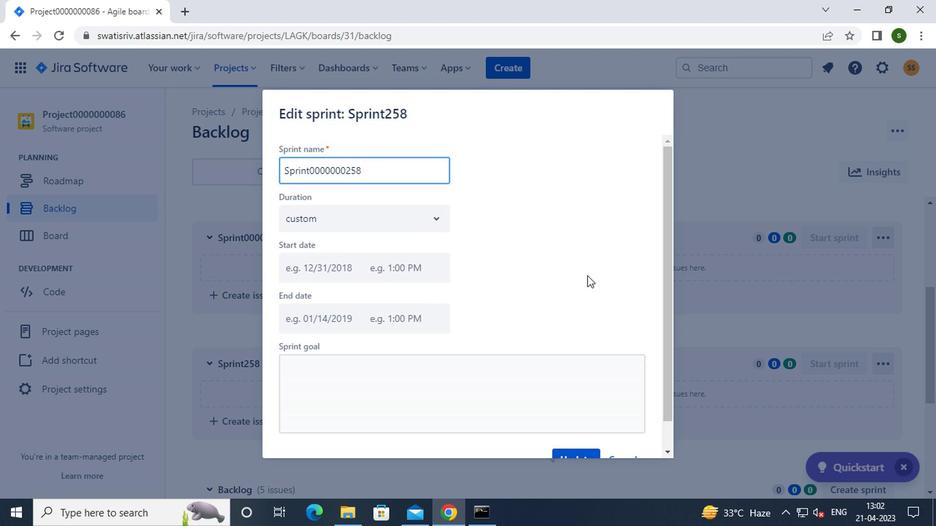 
Action: Mouse scrolled (581, 278) with delta (0, 0)
Screenshot: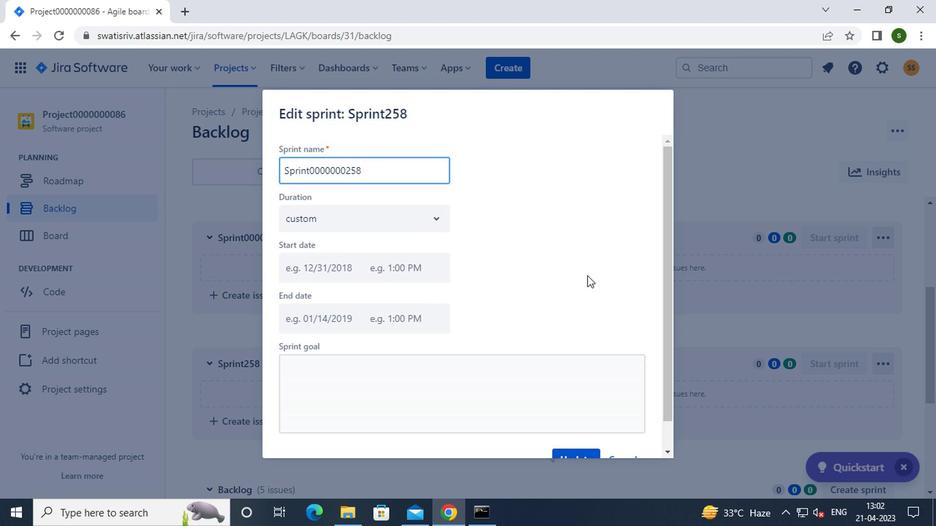 
Action: Mouse moved to (568, 431)
Screenshot: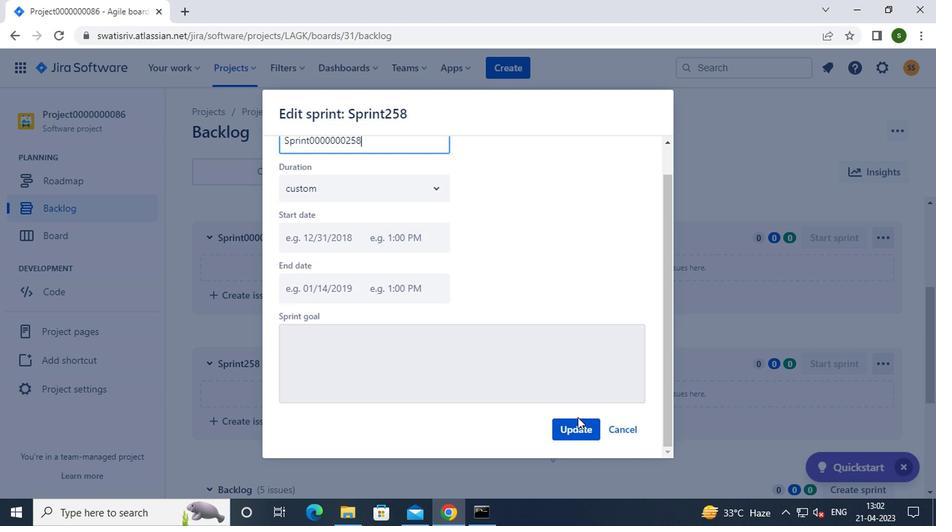 
Action: Mouse pressed left at (568, 431)
Screenshot: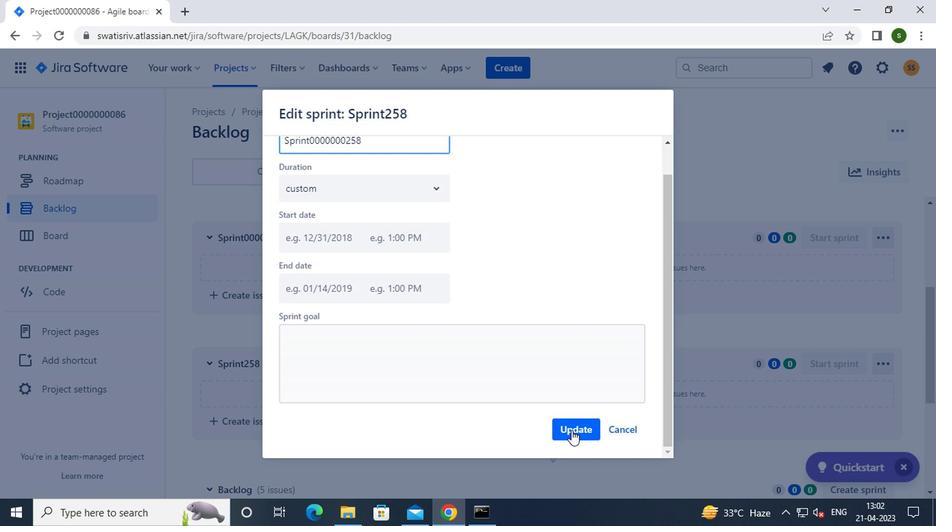 
Action: Mouse moved to (450, 339)
Screenshot: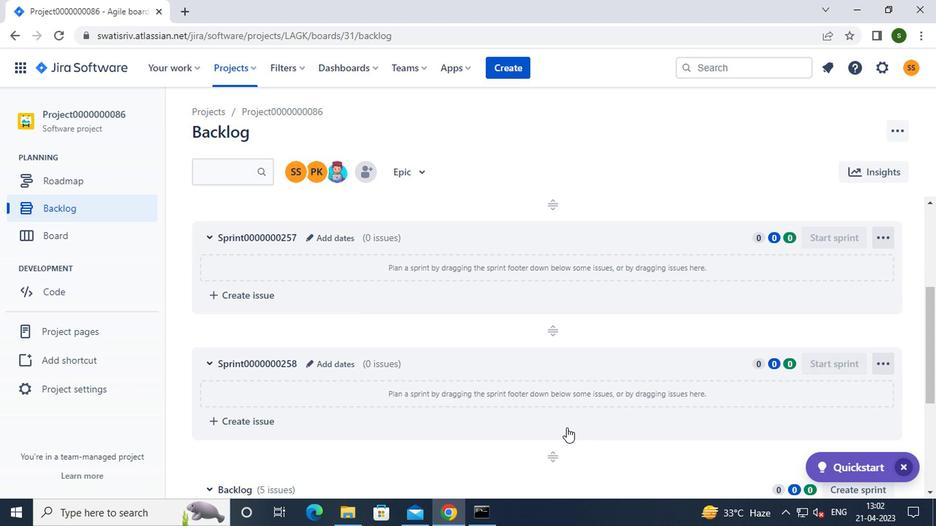 
Action: Mouse scrolled (450, 340) with delta (0, 0)
Screenshot: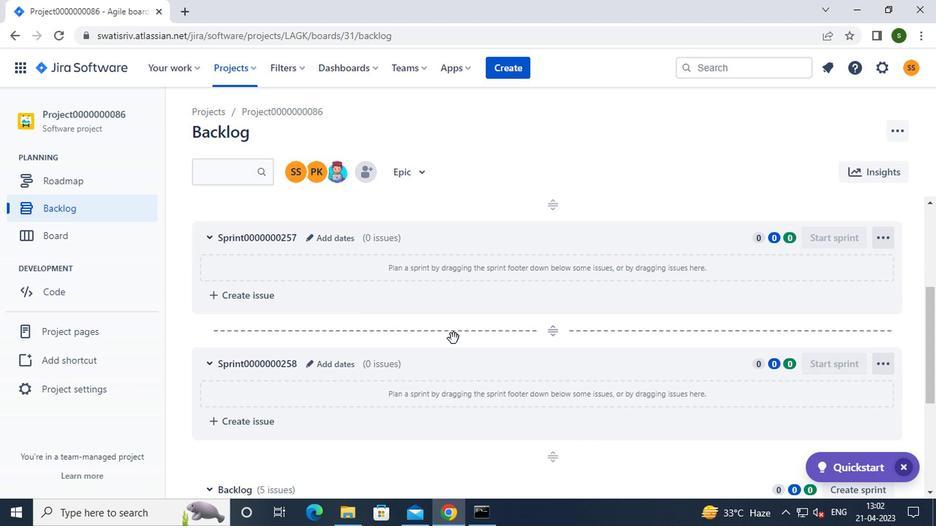 
Action: Mouse scrolled (450, 340) with delta (0, 0)
Screenshot: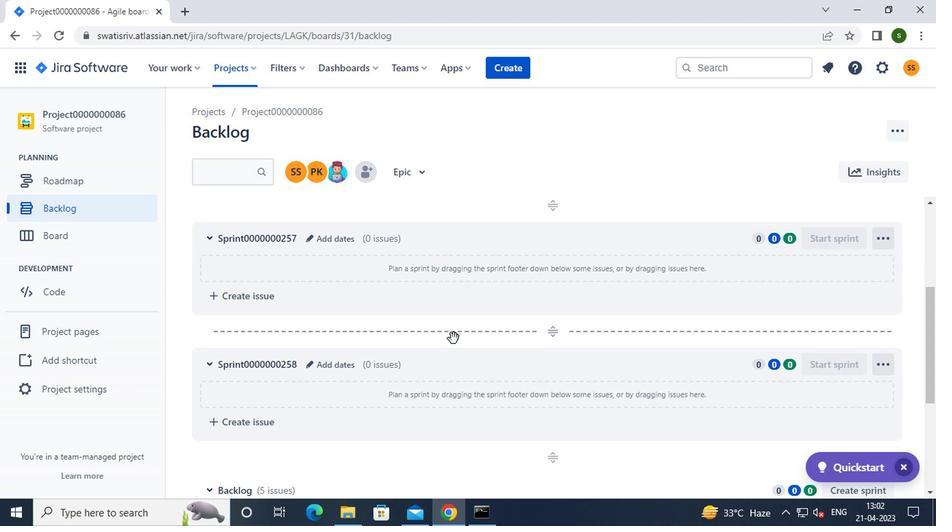 
Action: Mouse scrolled (450, 340) with delta (0, 0)
Screenshot: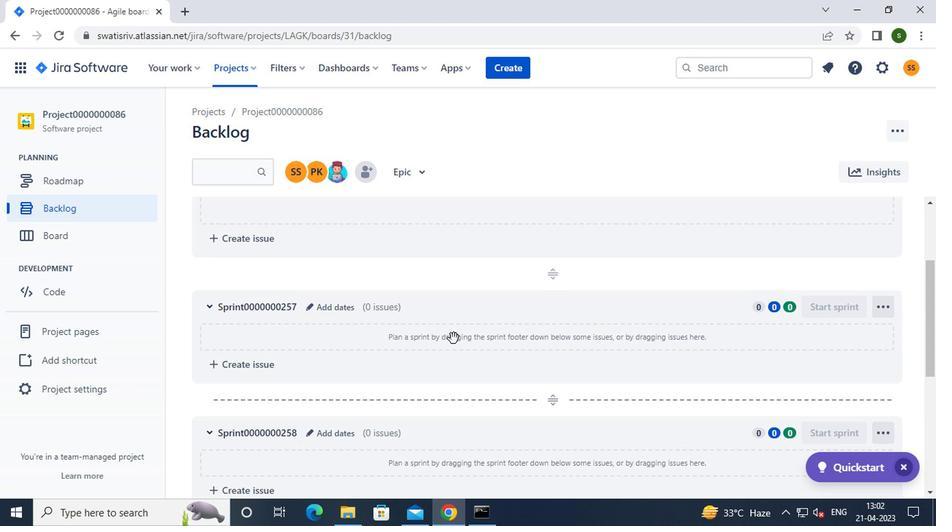 
Action: Mouse scrolled (450, 340) with delta (0, 0)
Screenshot: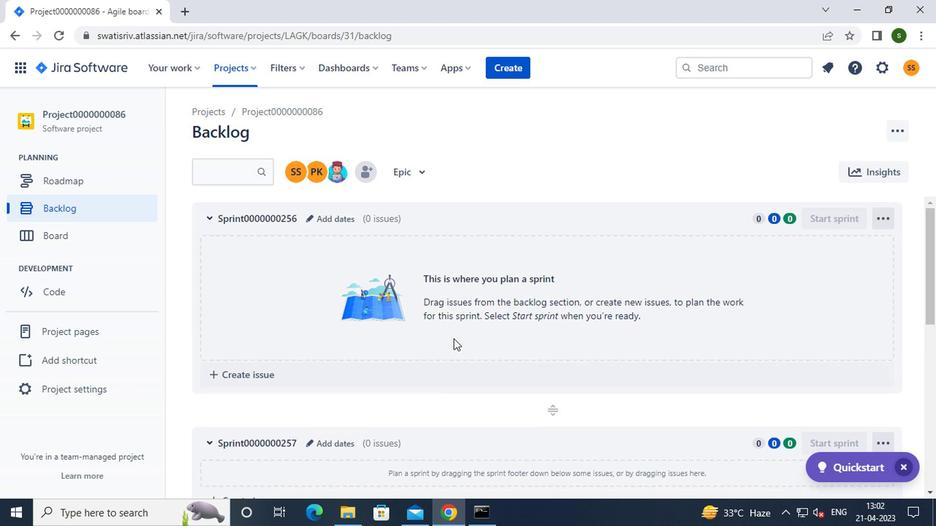 
Action: Mouse scrolled (450, 340) with delta (0, 0)
Screenshot: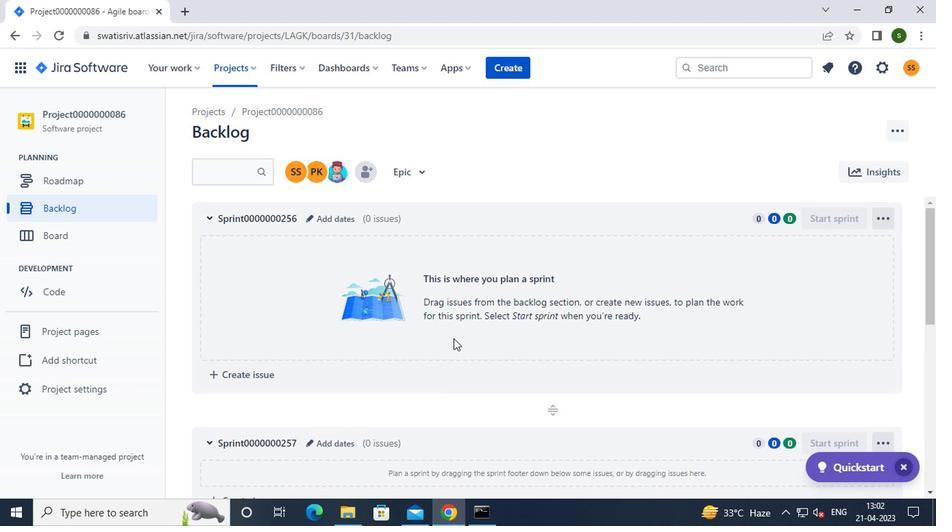 
Action: Mouse moved to (335, 219)
Screenshot: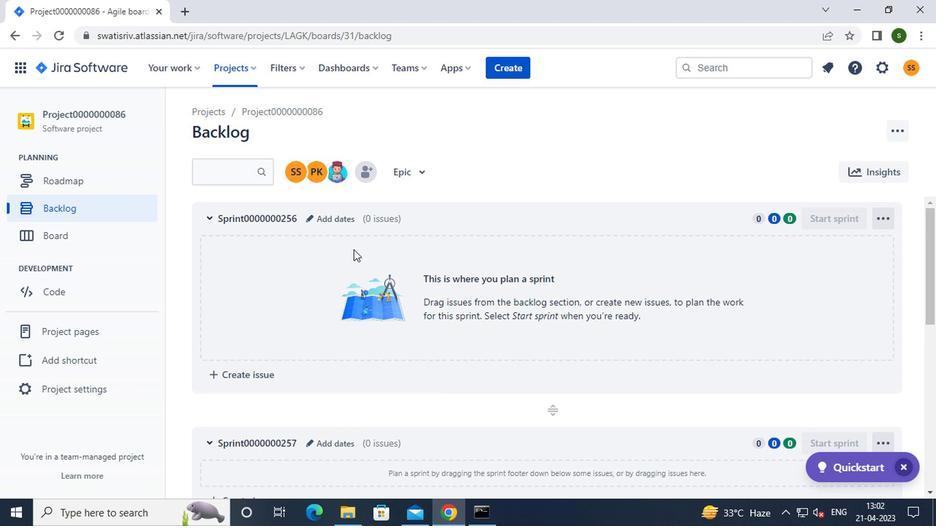 
Action: Mouse pressed left at (335, 219)
Screenshot: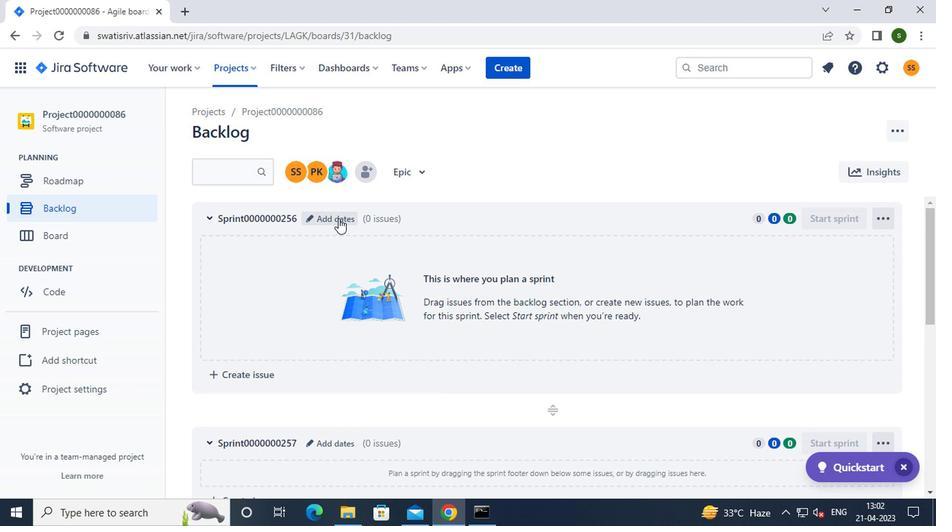 
Action: Mouse moved to (358, 218)
Screenshot: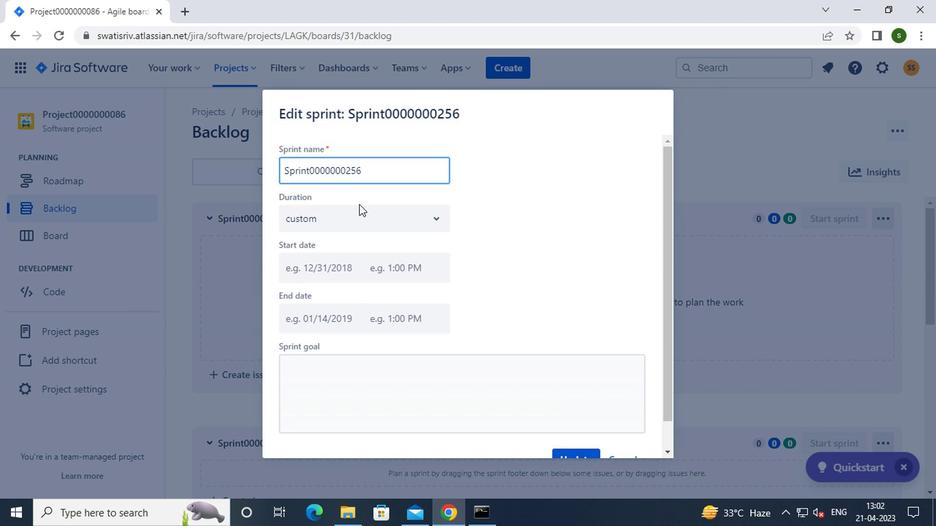 
Action: Mouse pressed left at (358, 218)
Screenshot: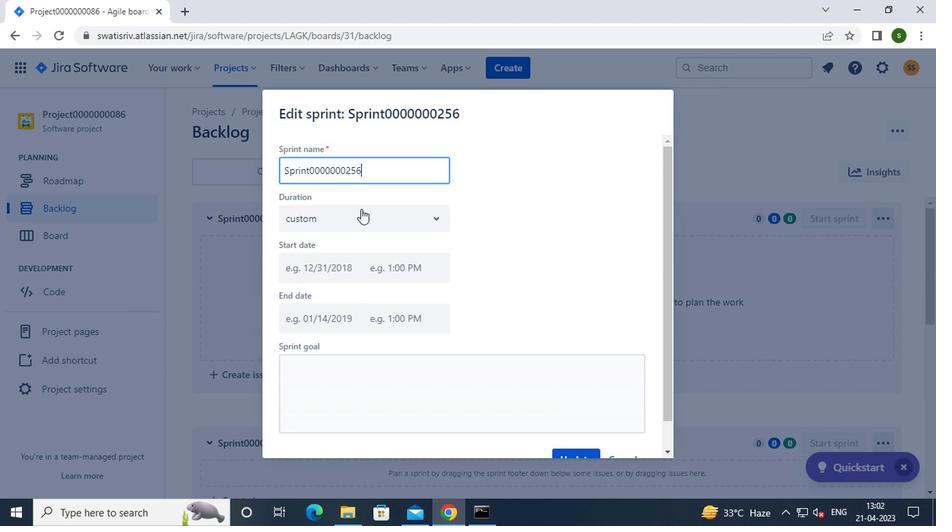 
Action: Mouse moved to (348, 255)
Screenshot: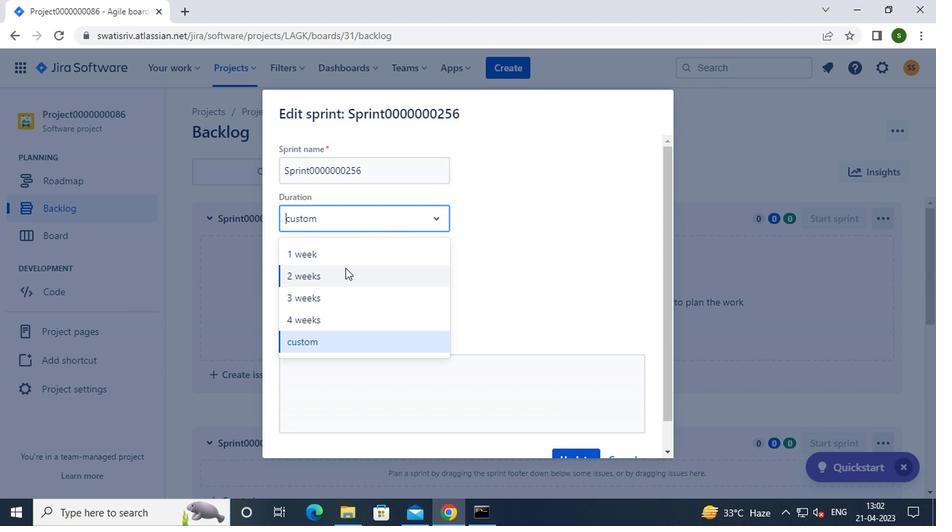 
Action: Mouse pressed left at (348, 255)
Screenshot: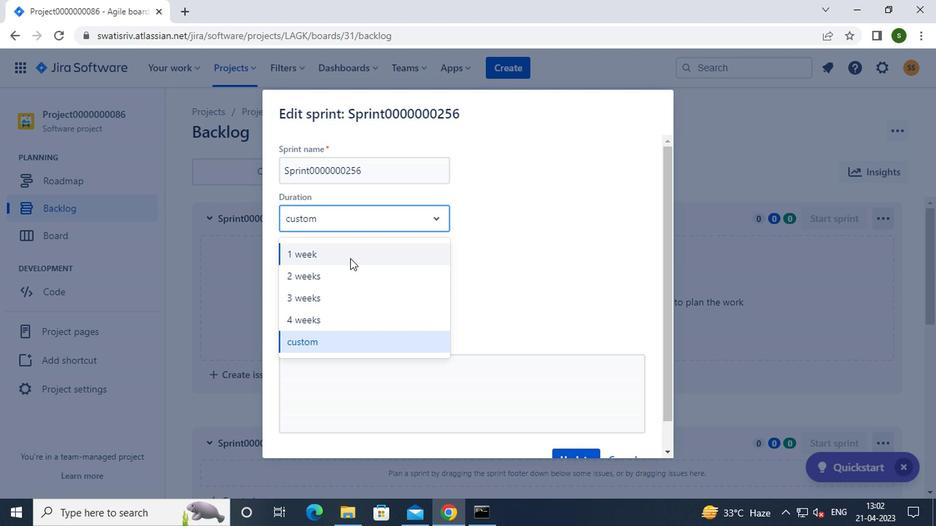 
Action: Mouse moved to (322, 266)
Screenshot: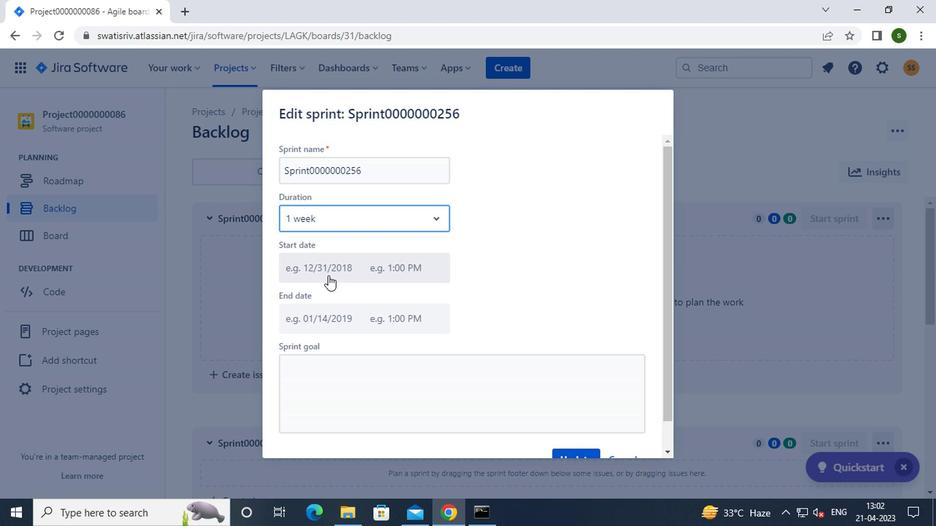 
Action: Mouse pressed left at (322, 266)
Screenshot: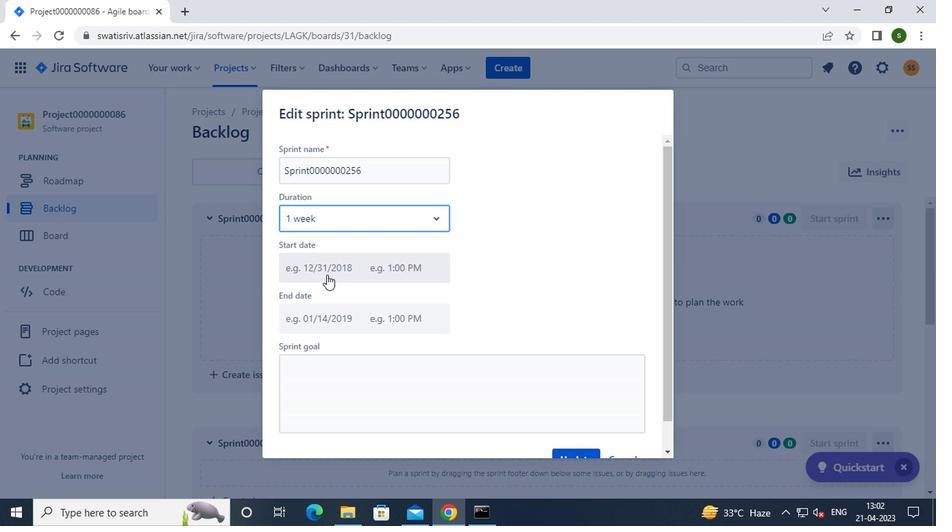 
Action: Mouse moved to (454, 419)
Screenshot: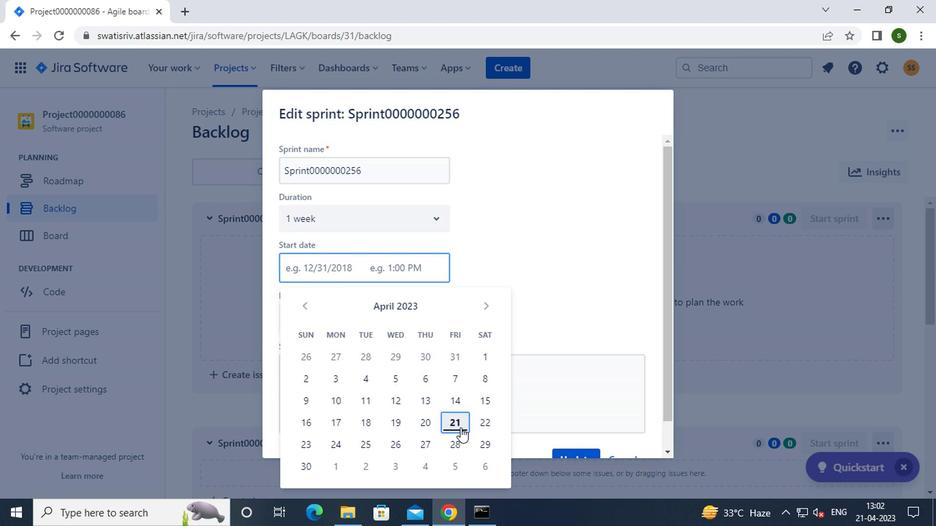 
Action: Mouse pressed left at (454, 419)
Screenshot: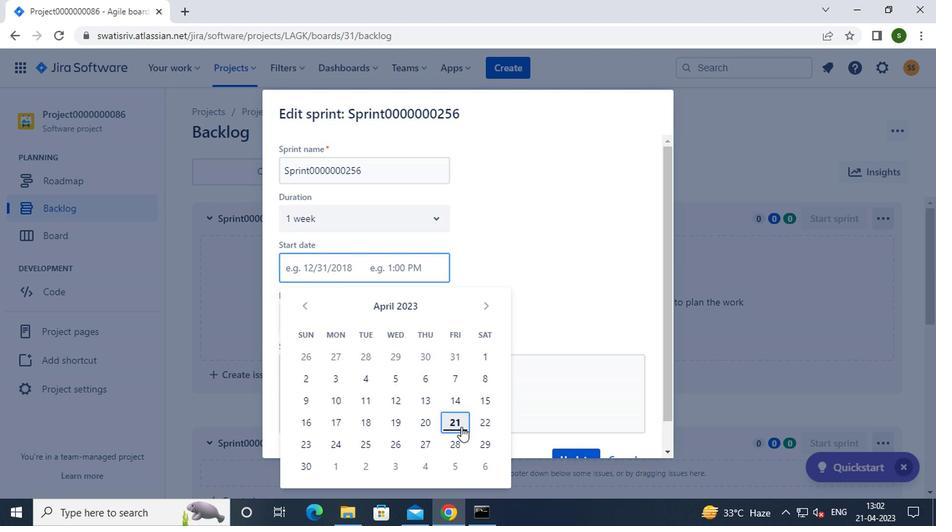 
Action: Mouse moved to (565, 395)
Screenshot: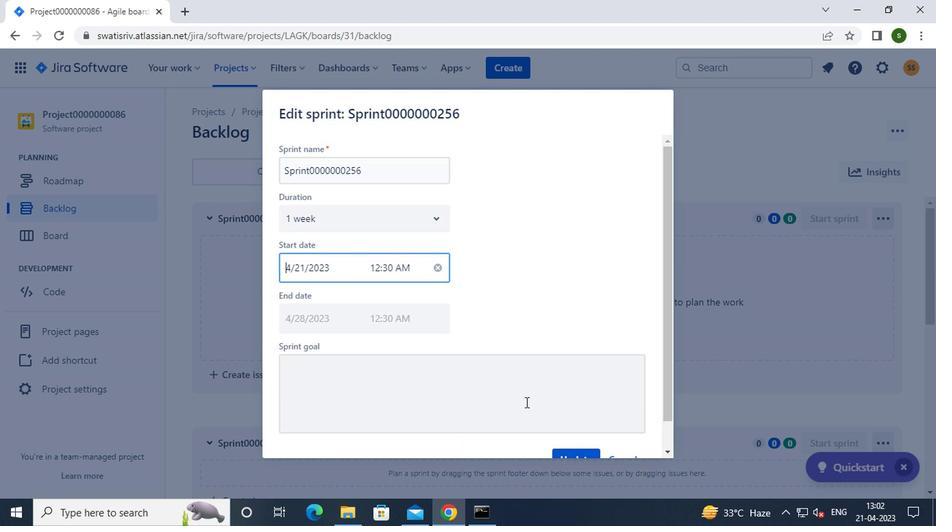 
Action: Mouse scrolled (565, 395) with delta (0, 0)
Screenshot: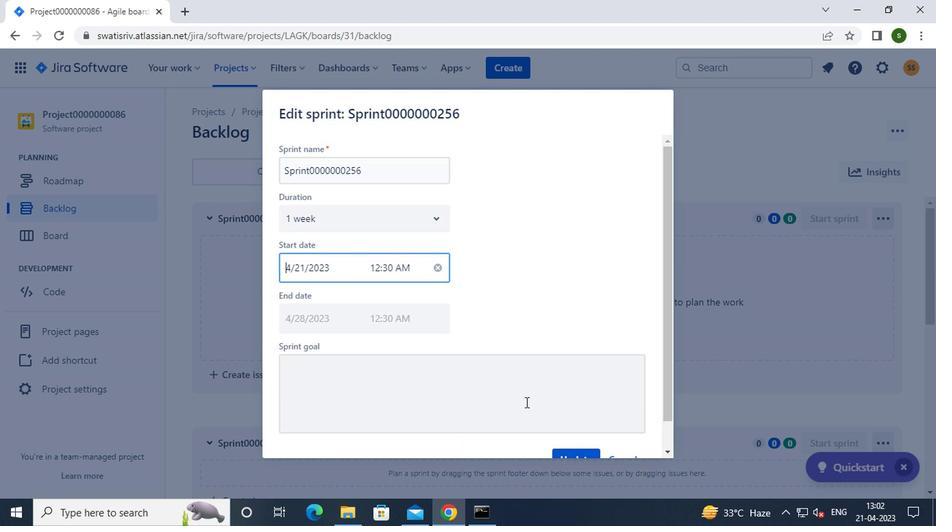 
Action: Mouse moved to (574, 410)
Screenshot: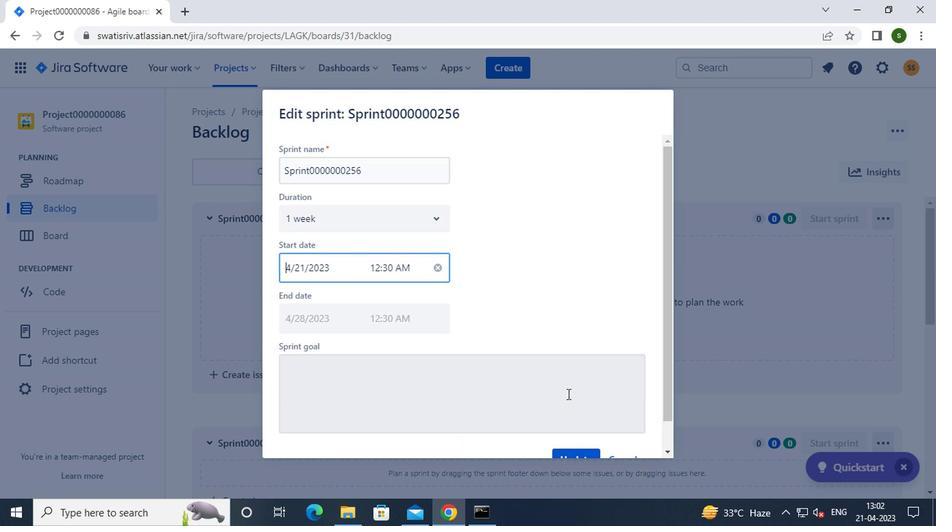 
Action: Mouse scrolled (574, 410) with delta (0, 0)
Screenshot: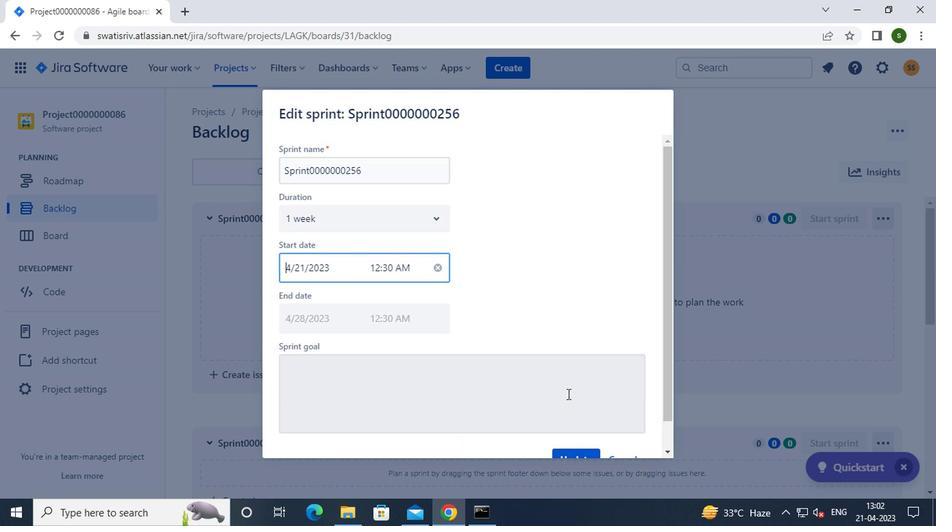 
Action: Mouse moved to (578, 431)
Screenshot: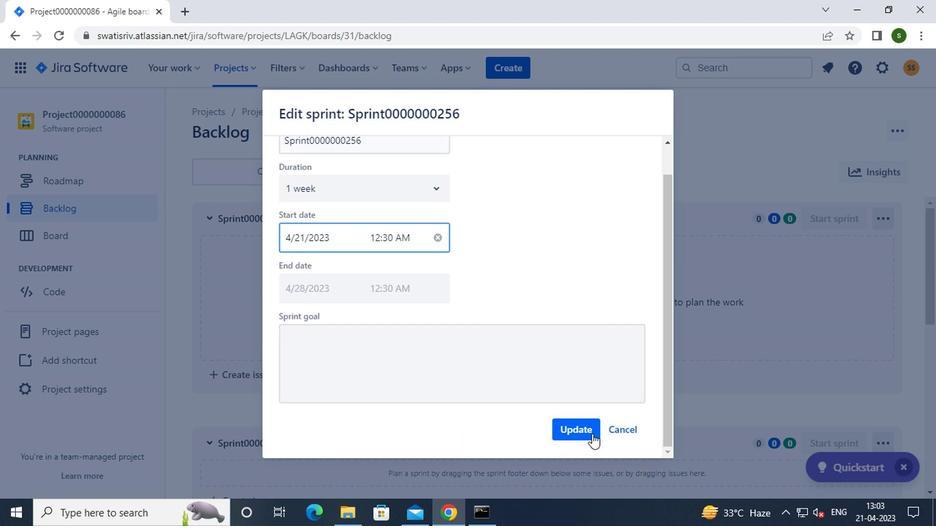 
Action: Mouse pressed left at (578, 431)
Screenshot: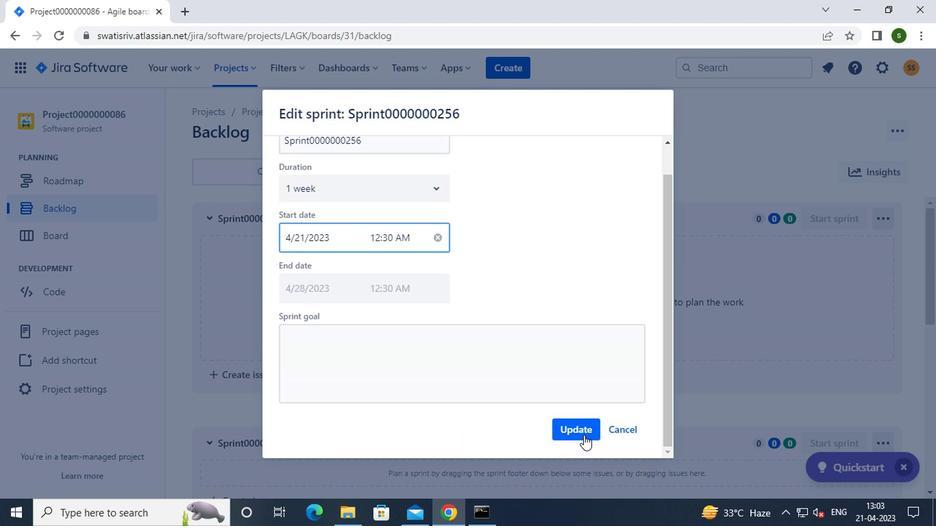 
Action: Mouse moved to (547, 188)
Screenshot: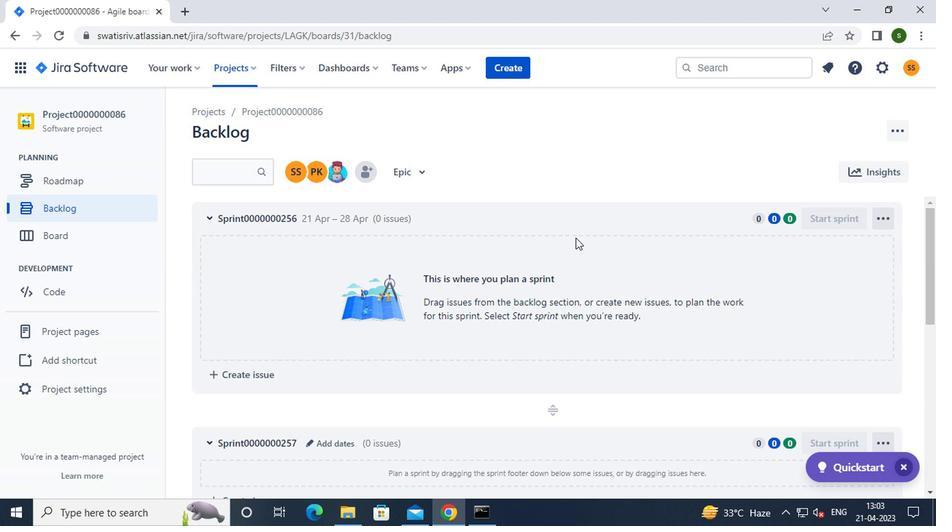 
